 Task: Sort the unsolved tickets in your groups, order by Solved date in descending order.
Action: Mouse moved to (7, 330)
Screenshot: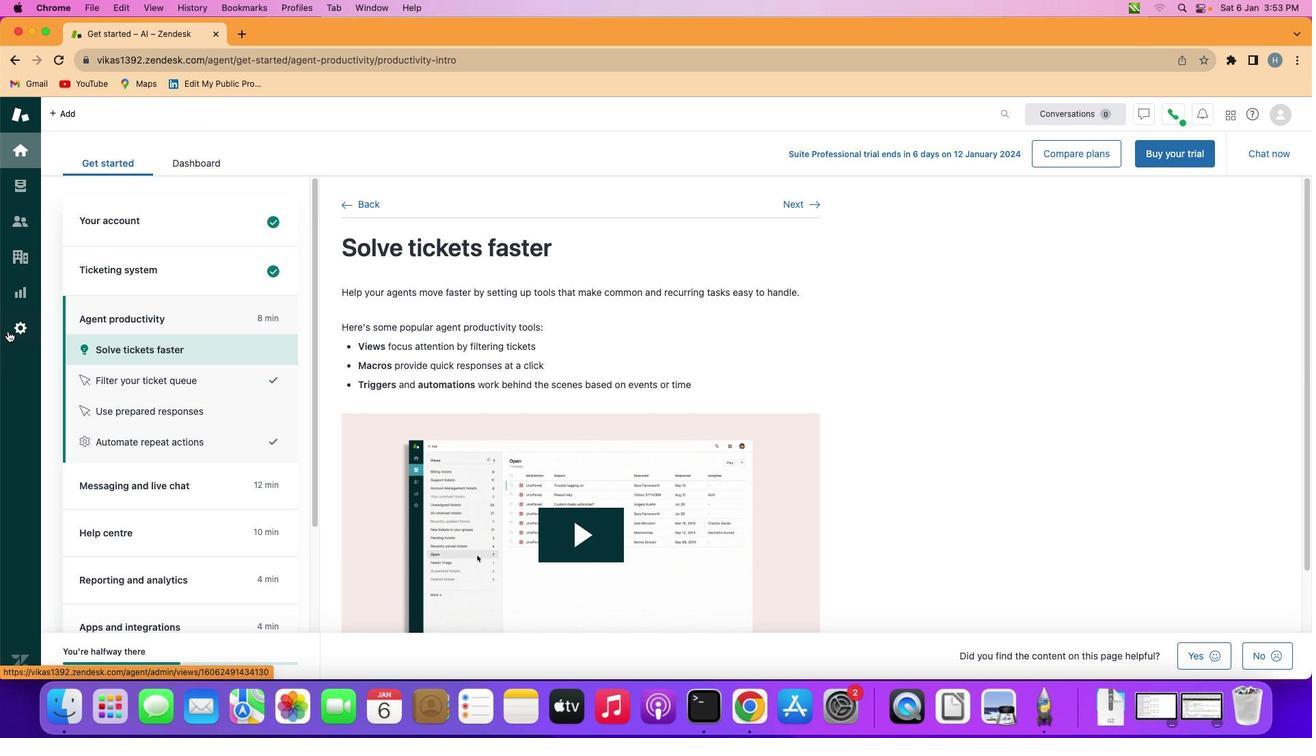 
Action: Mouse pressed left at (7, 330)
Screenshot: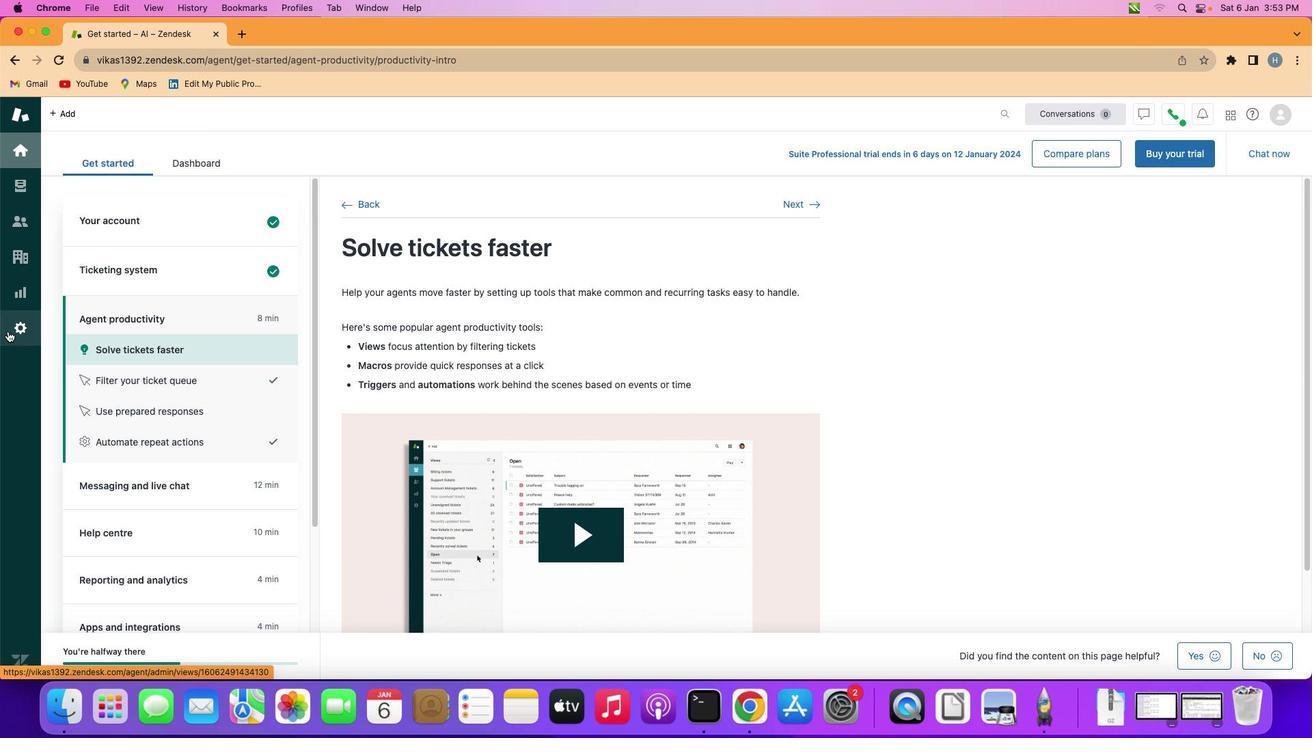 
Action: Mouse moved to (415, 590)
Screenshot: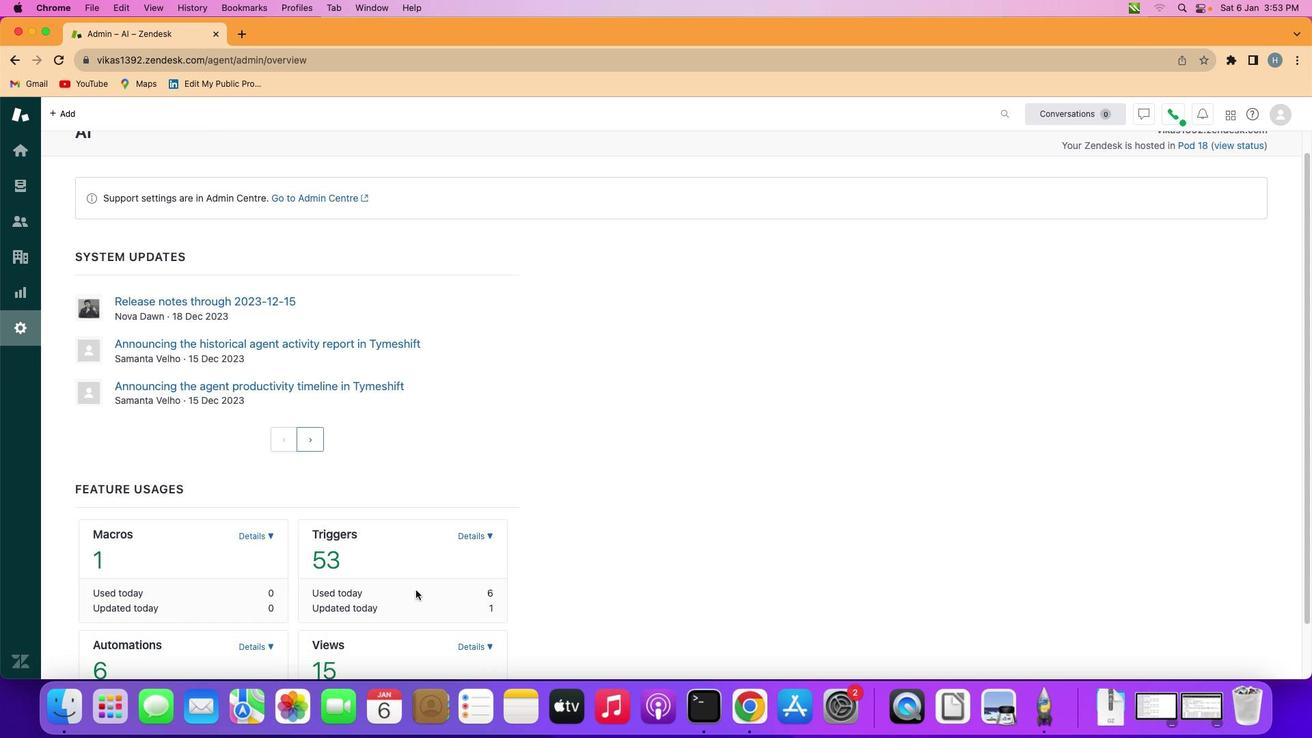 
Action: Mouse scrolled (415, 590) with delta (0, 0)
Screenshot: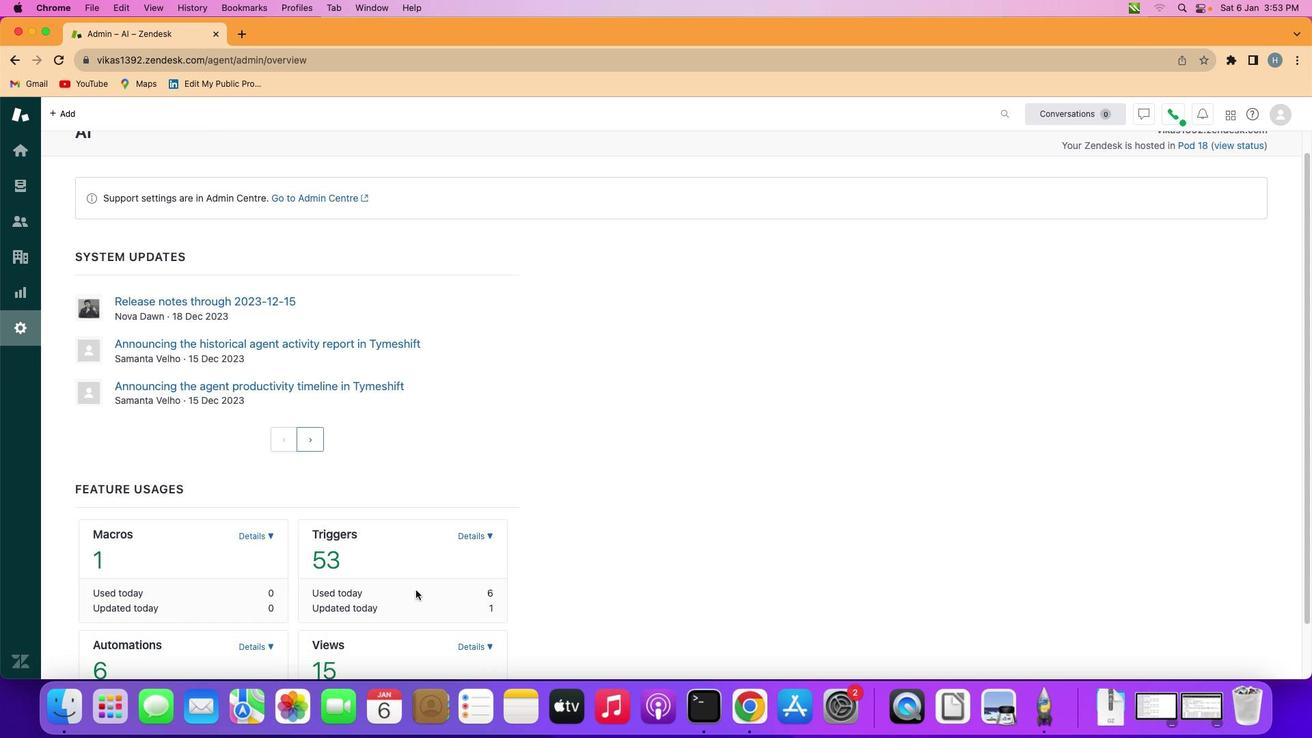 
Action: Mouse scrolled (415, 590) with delta (0, 0)
Screenshot: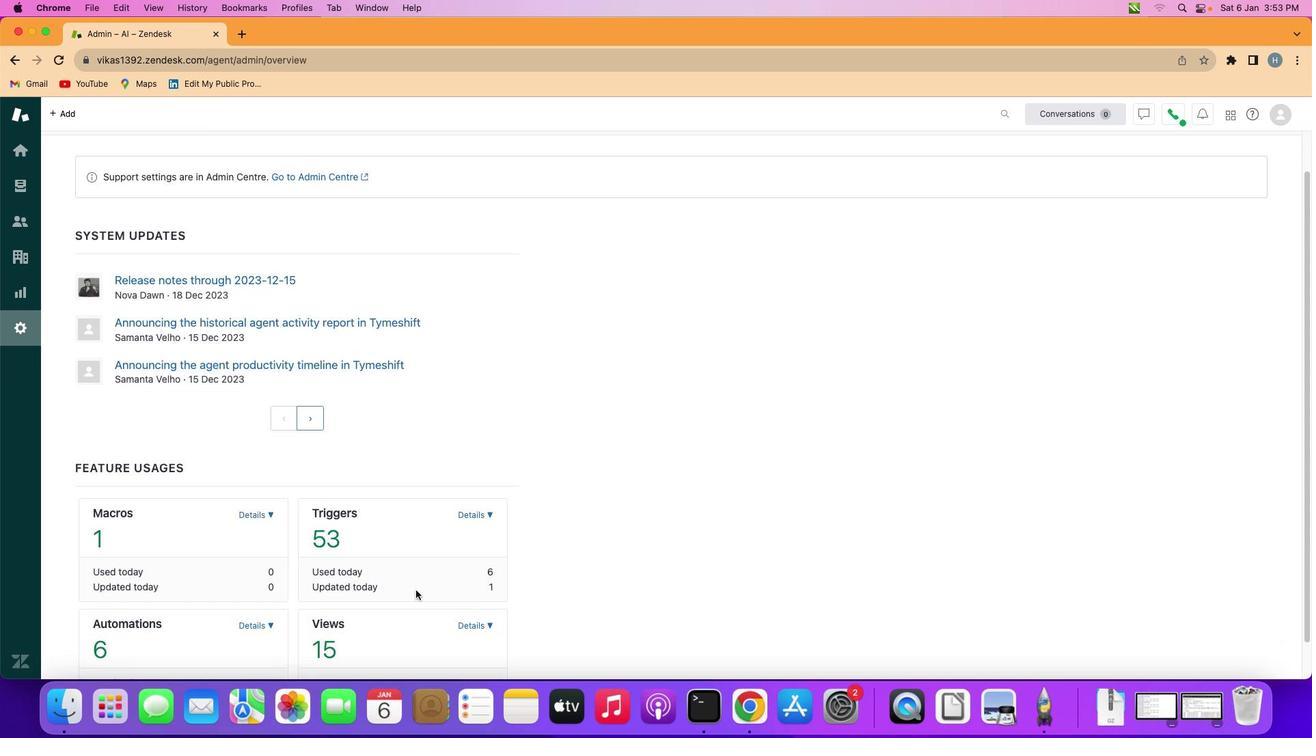
Action: Mouse scrolled (415, 590) with delta (0, -1)
Screenshot: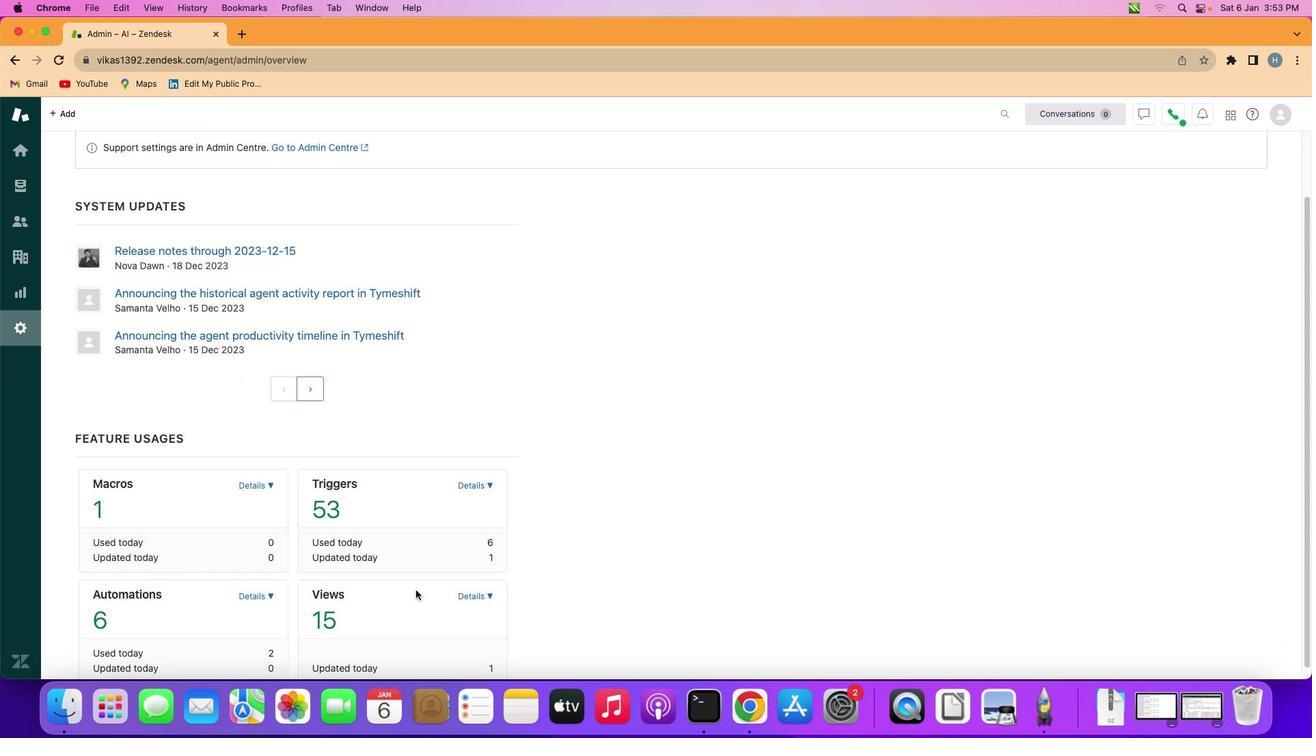 
Action: Mouse scrolled (415, 590) with delta (0, -2)
Screenshot: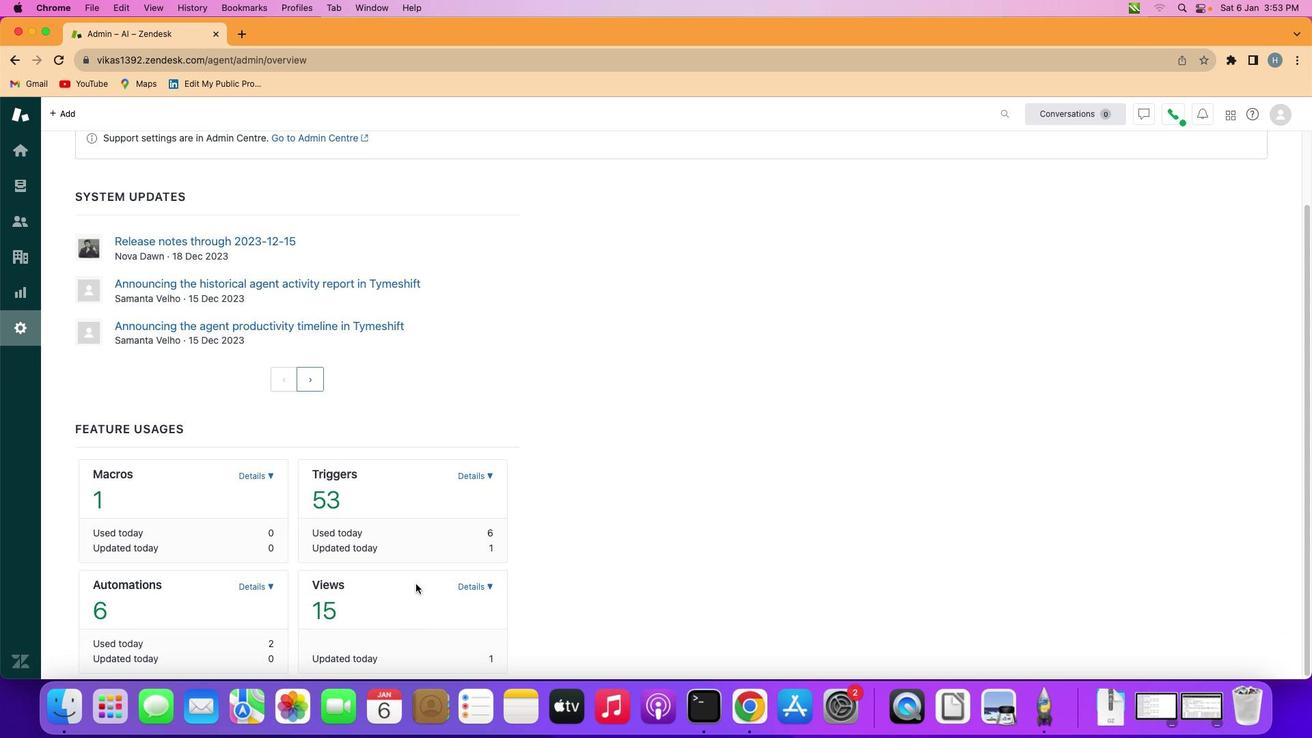 
Action: Mouse scrolled (415, 590) with delta (0, -3)
Screenshot: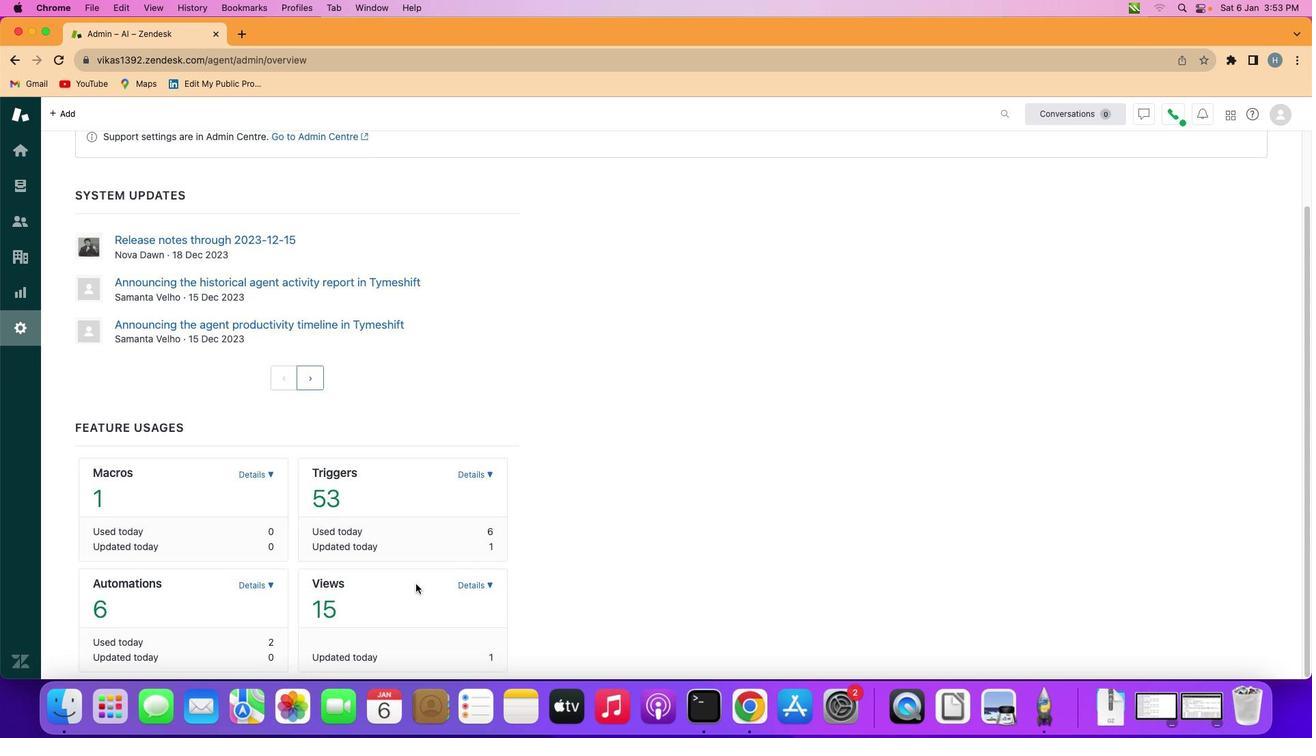 
Action: Mouse scrolled (415, 590) with delta (0, -3)
Screenshot: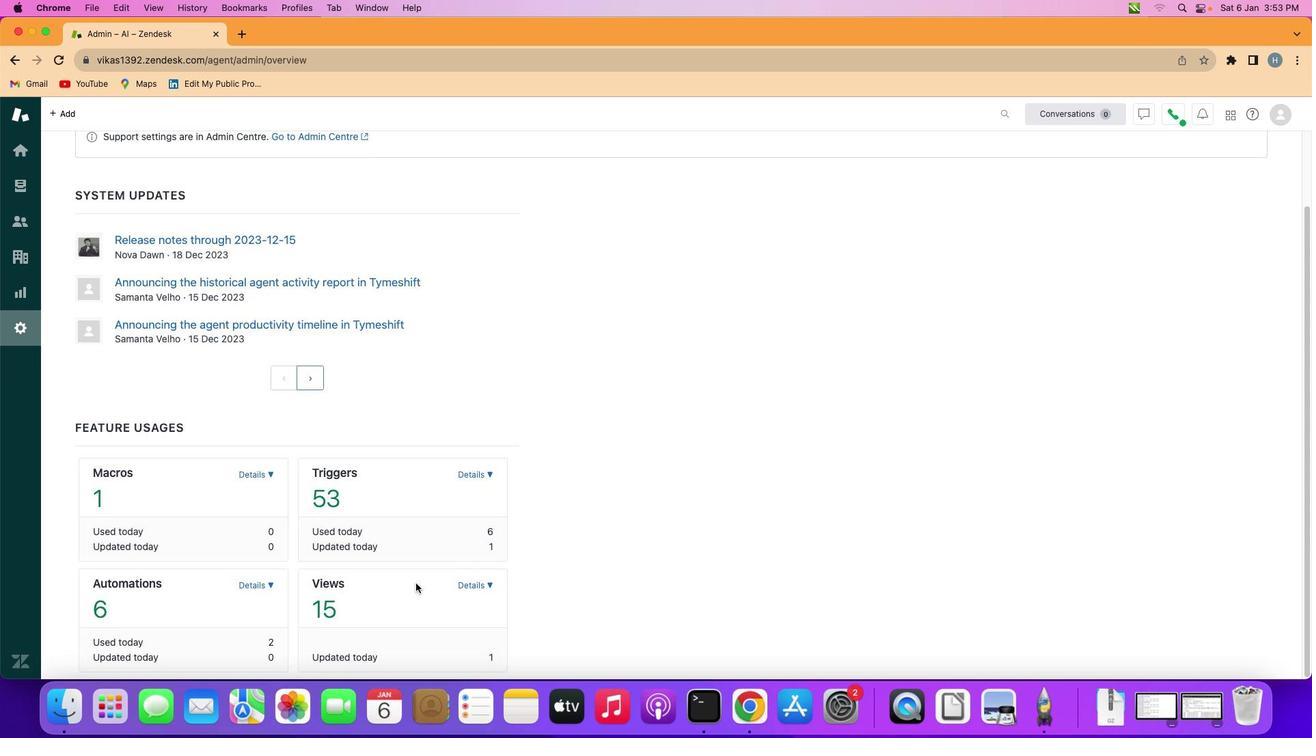 
Action: Mouse moved to (467, 583)
Screenshot: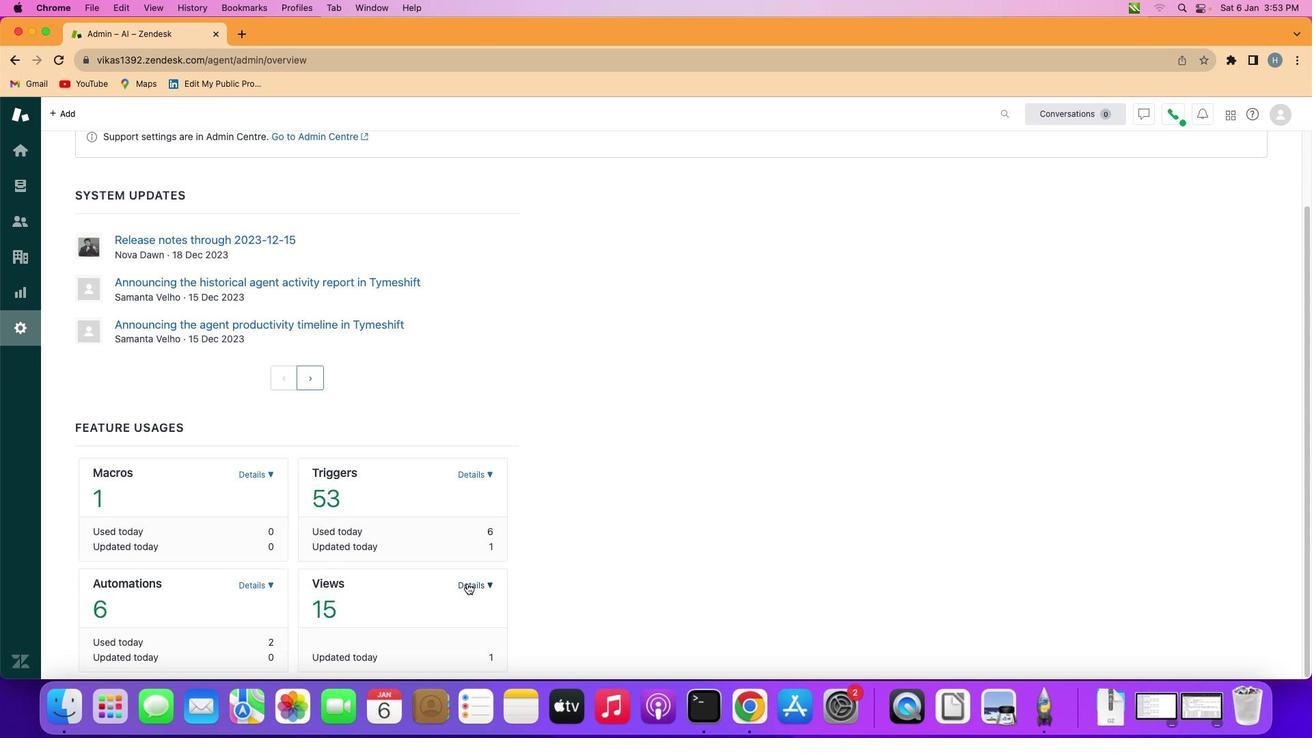 
Action: Mouse pressed left at (467, 583)
Screenshot: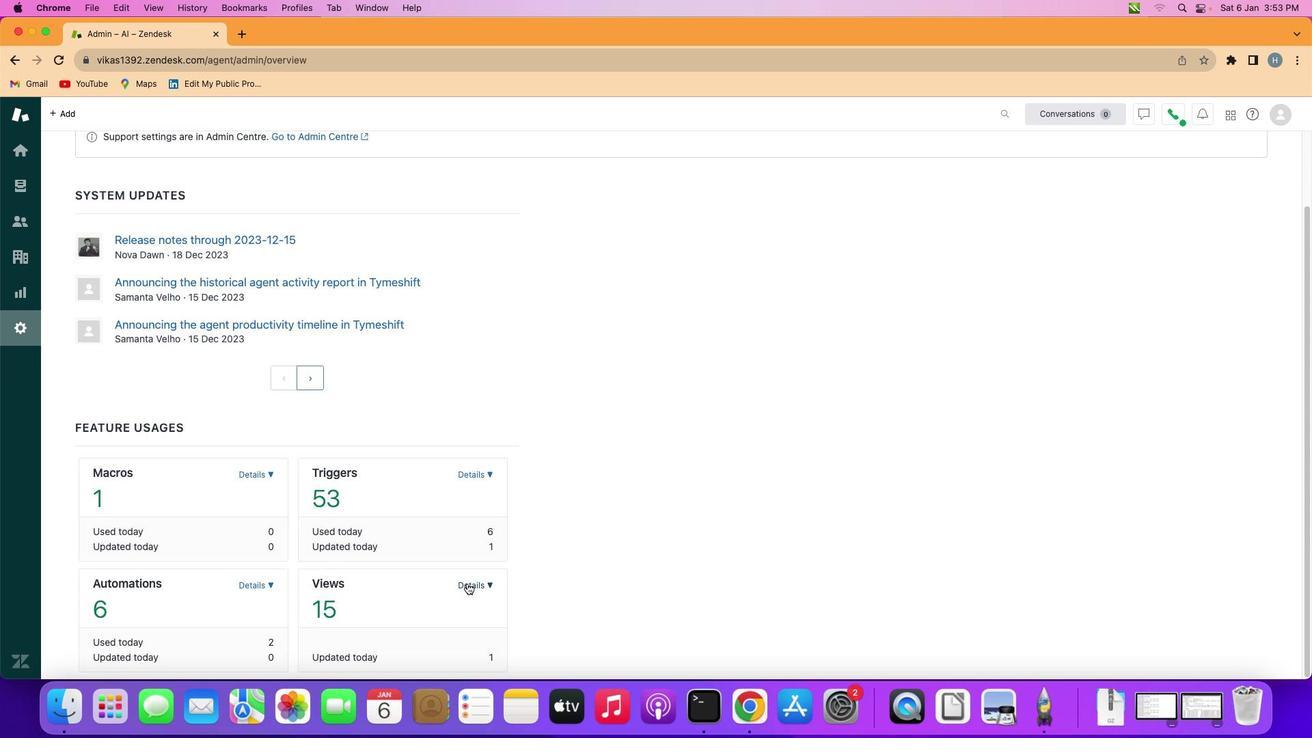 
Action: Mouse moved to (400, 640)
Screenshot: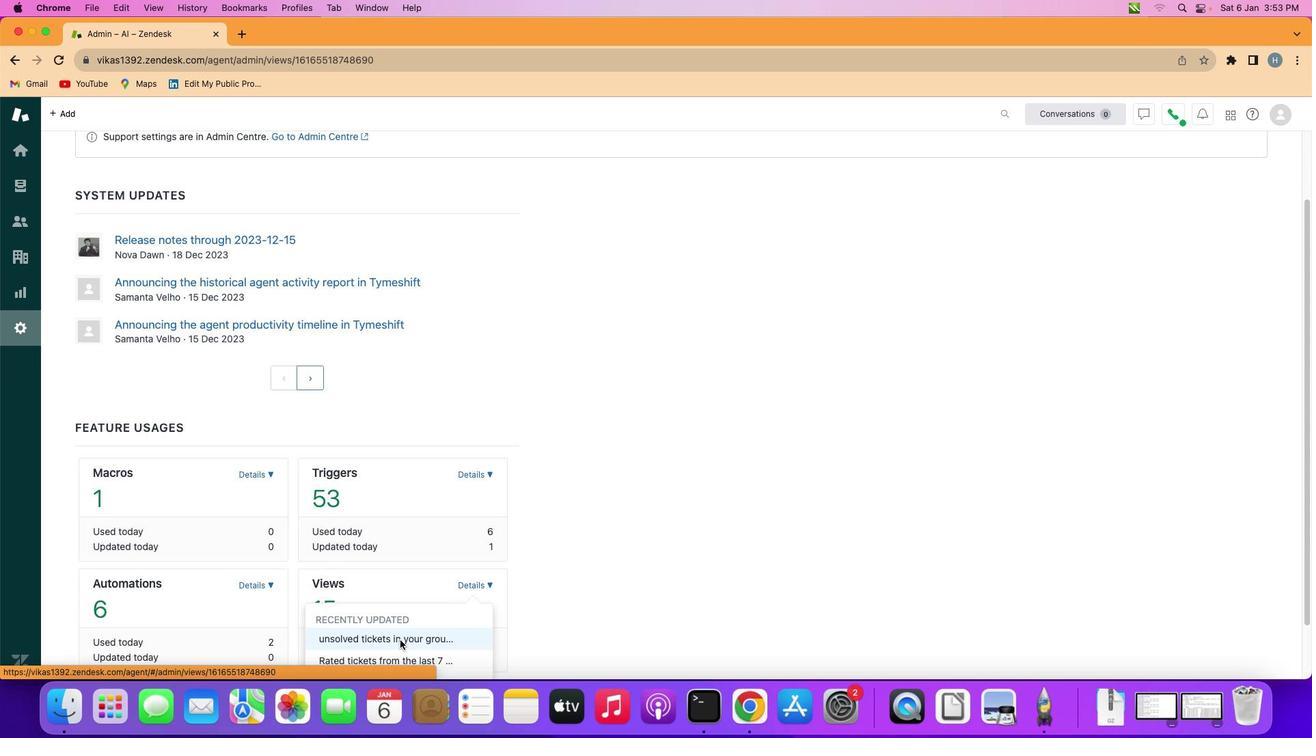 
Action: Mouse pressed left at (400, 640)
Screenshot: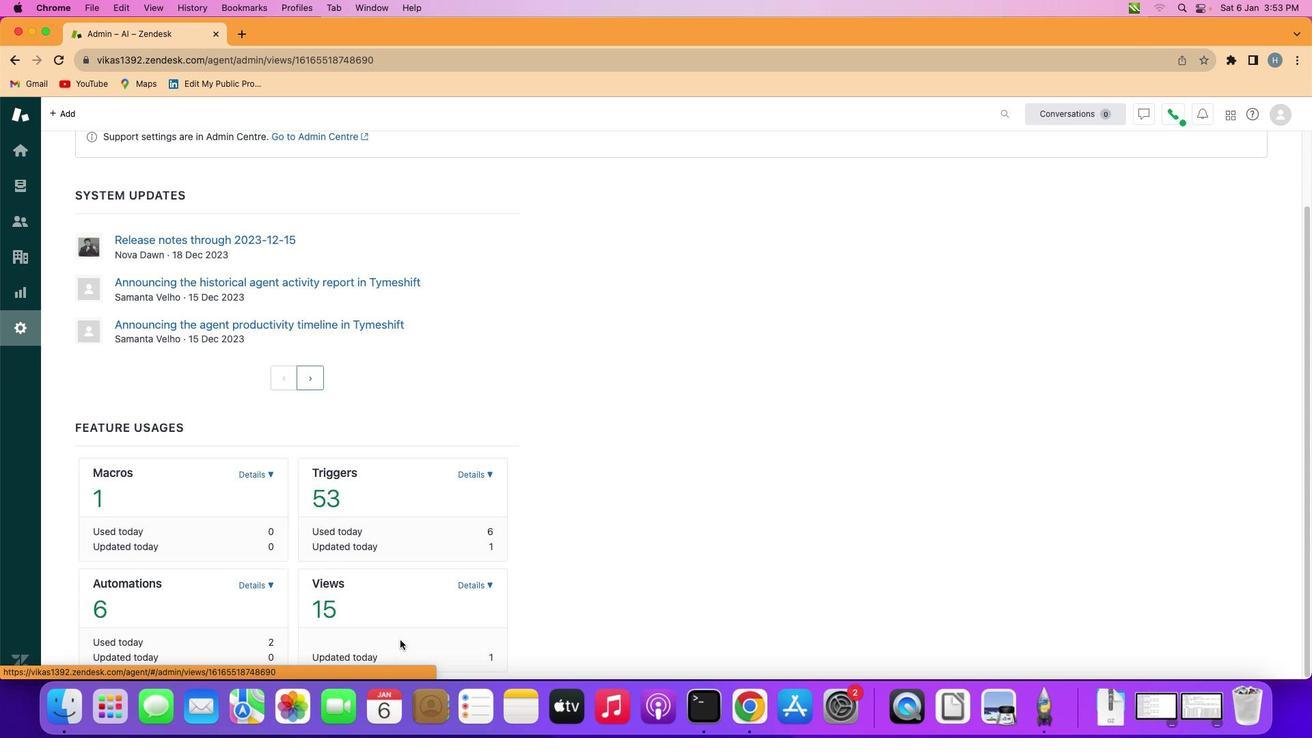 
Action: Mouse moved to (454, 574)
Screenshot: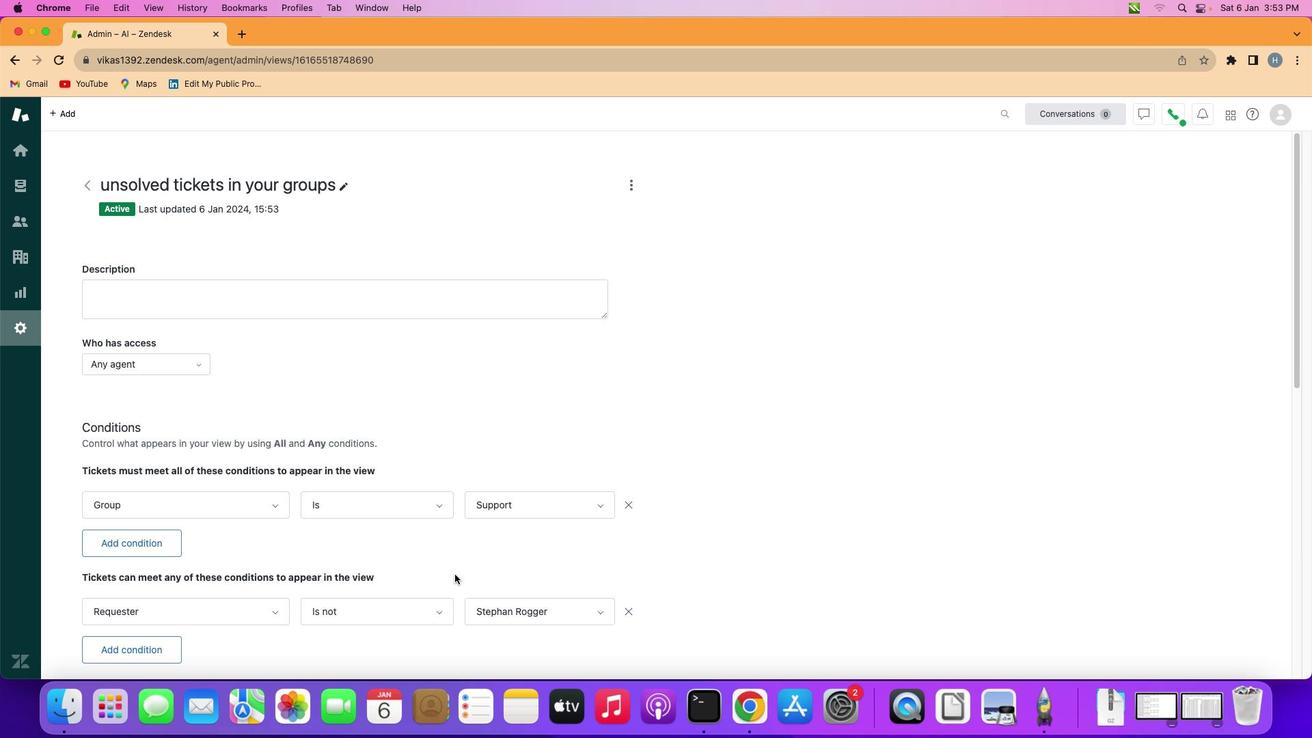 
Action: Mouse scrolled (454, 574) with delta (0, 0)
Screenshot: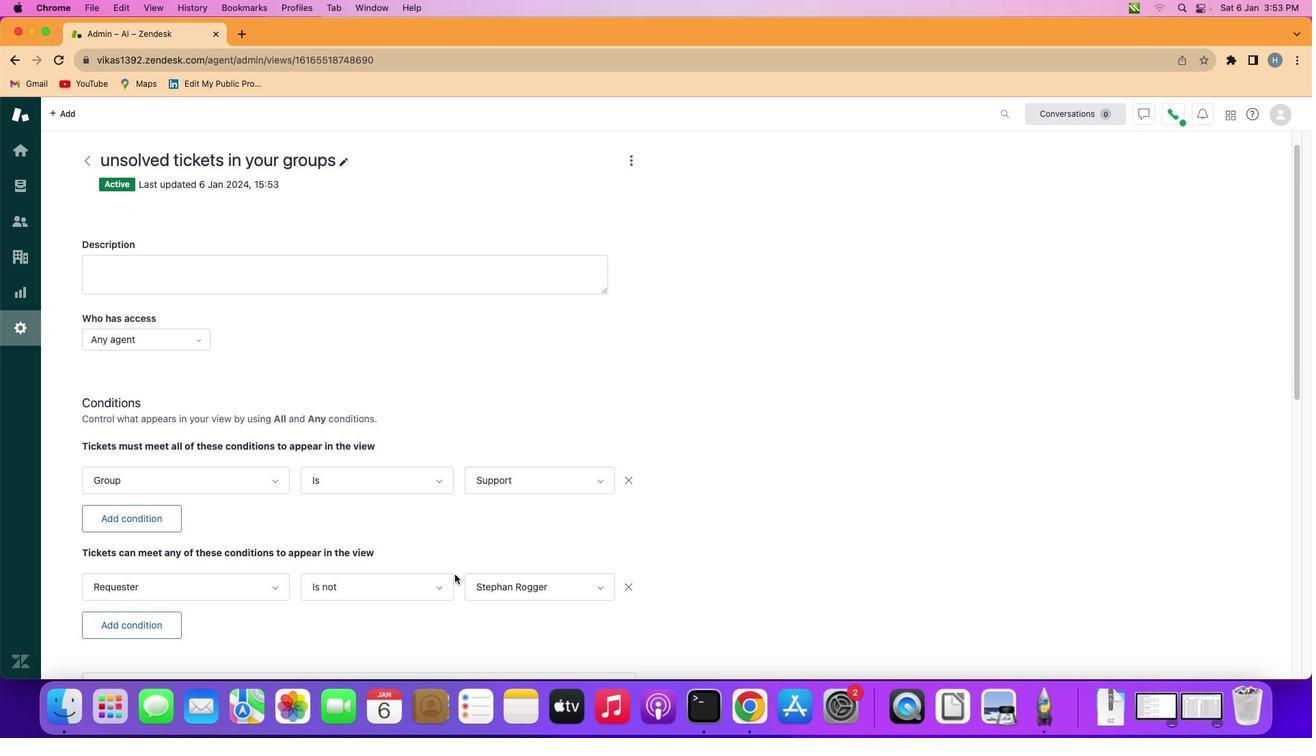 
Action: Mouse scrolled (454, 574) with delta (0, 0)
Screenshot: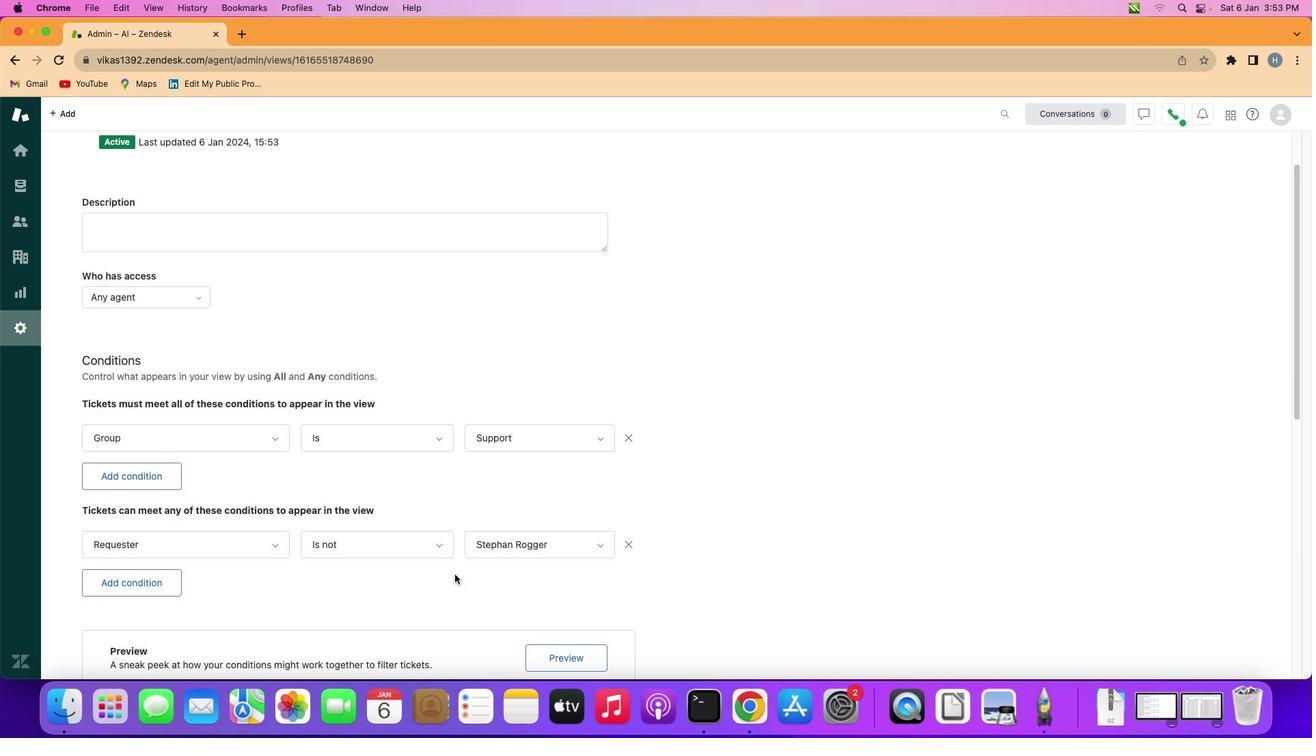 
Action: Mouse scrolled (454, 574) with delta (0, -1)
Screenshot: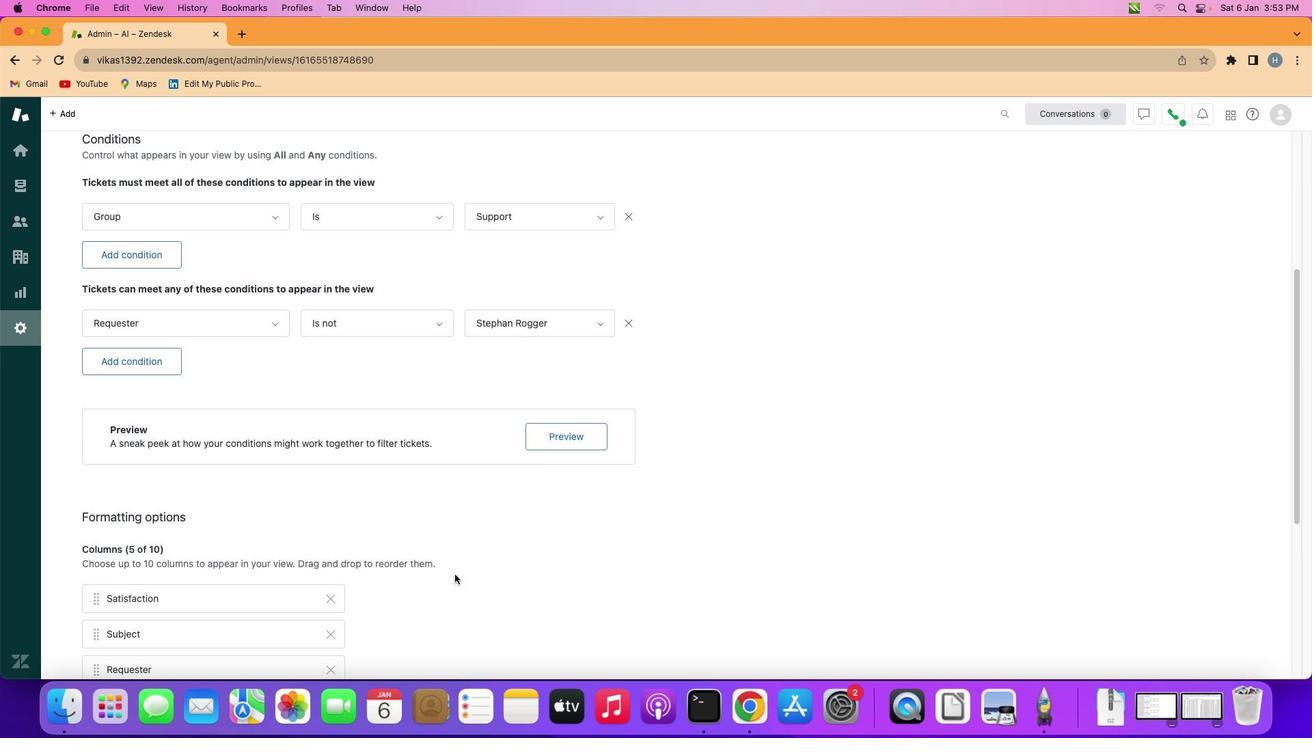 
Action: Mouse scrolled (454, 574) with delta (0, -2)
Screenshot: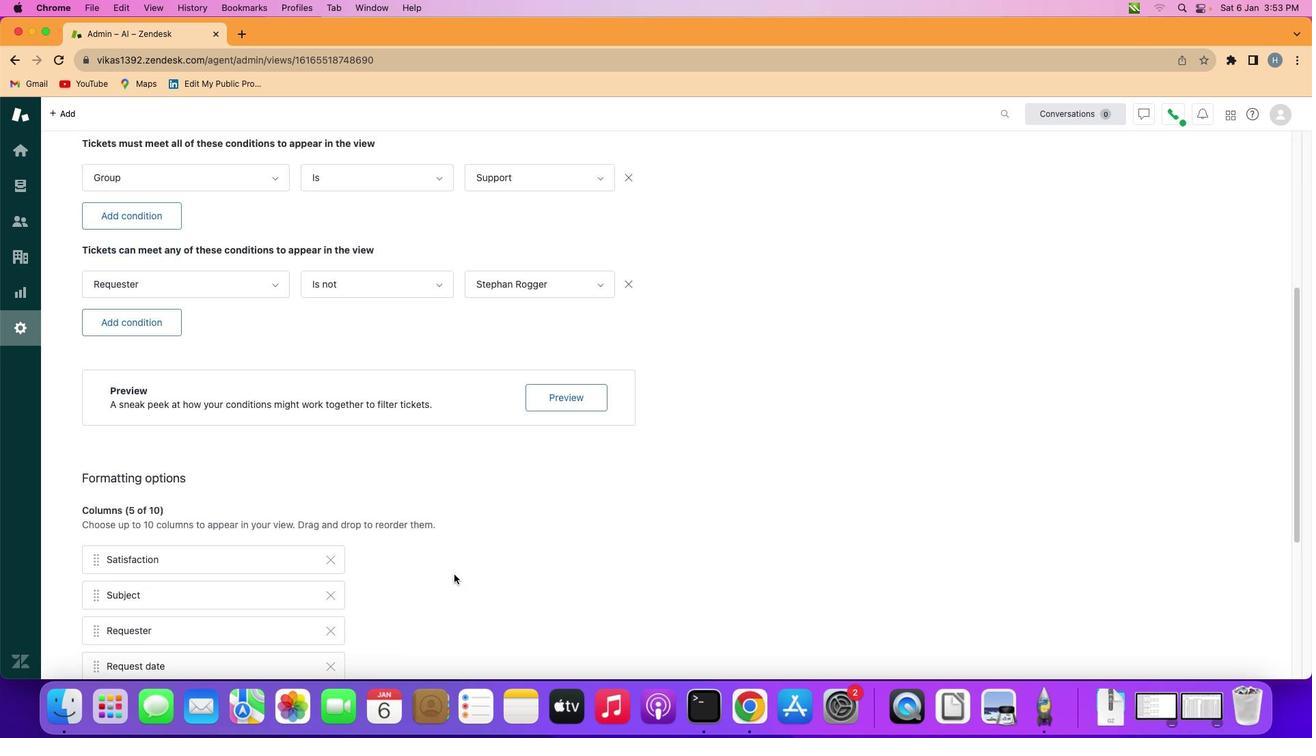
Action: Mouse scrolled (454, 574) with delta (0, -3)
Screenshot: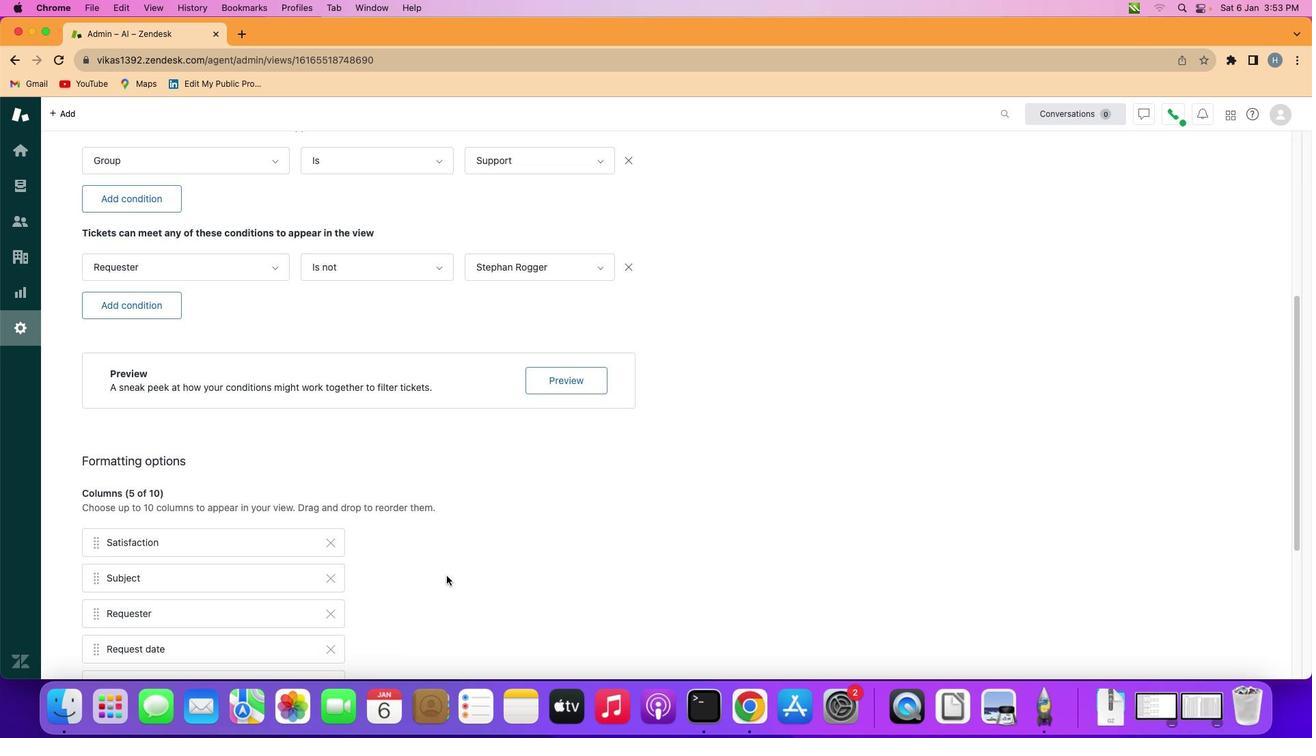 
Action: Mouse moved to (443, 576)
Screenshot: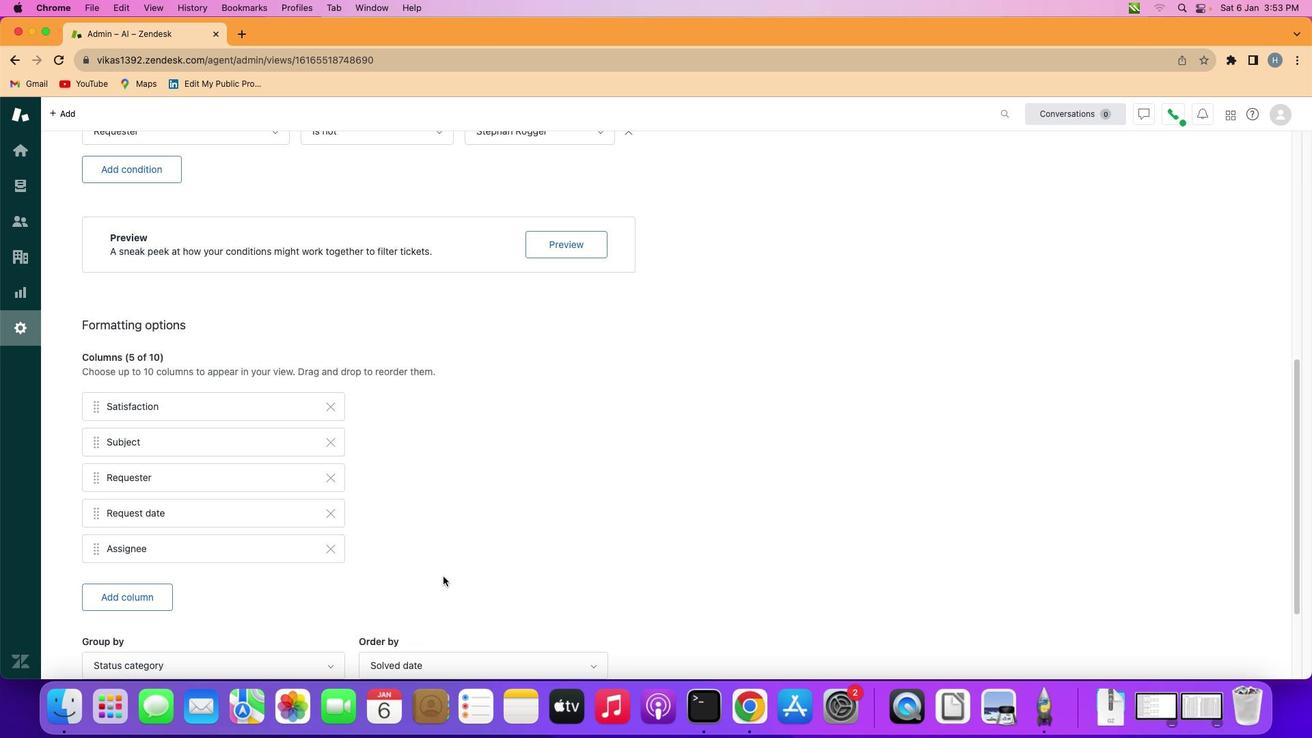
Action: Mouse scrolled (443, 576) with delta (0, 0)
Screenshot: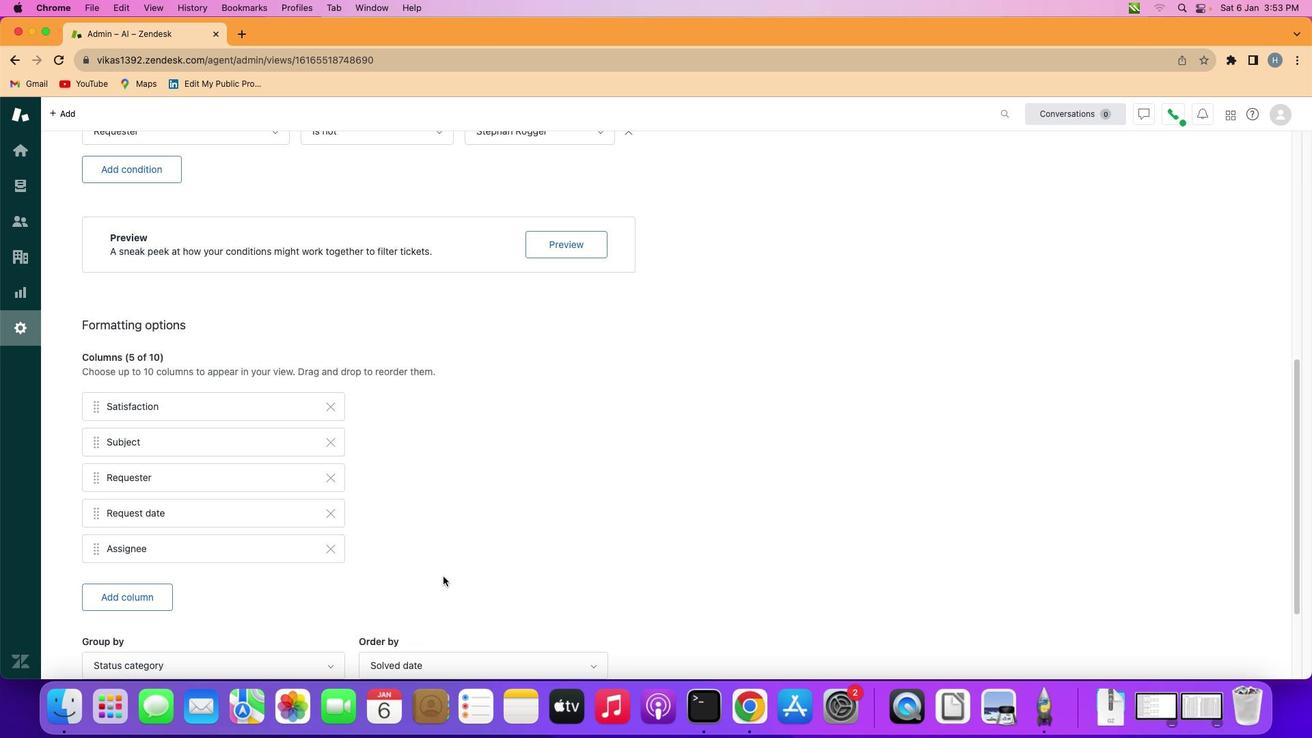 
Action: Mouse moved to (443, 576)
Screenshot: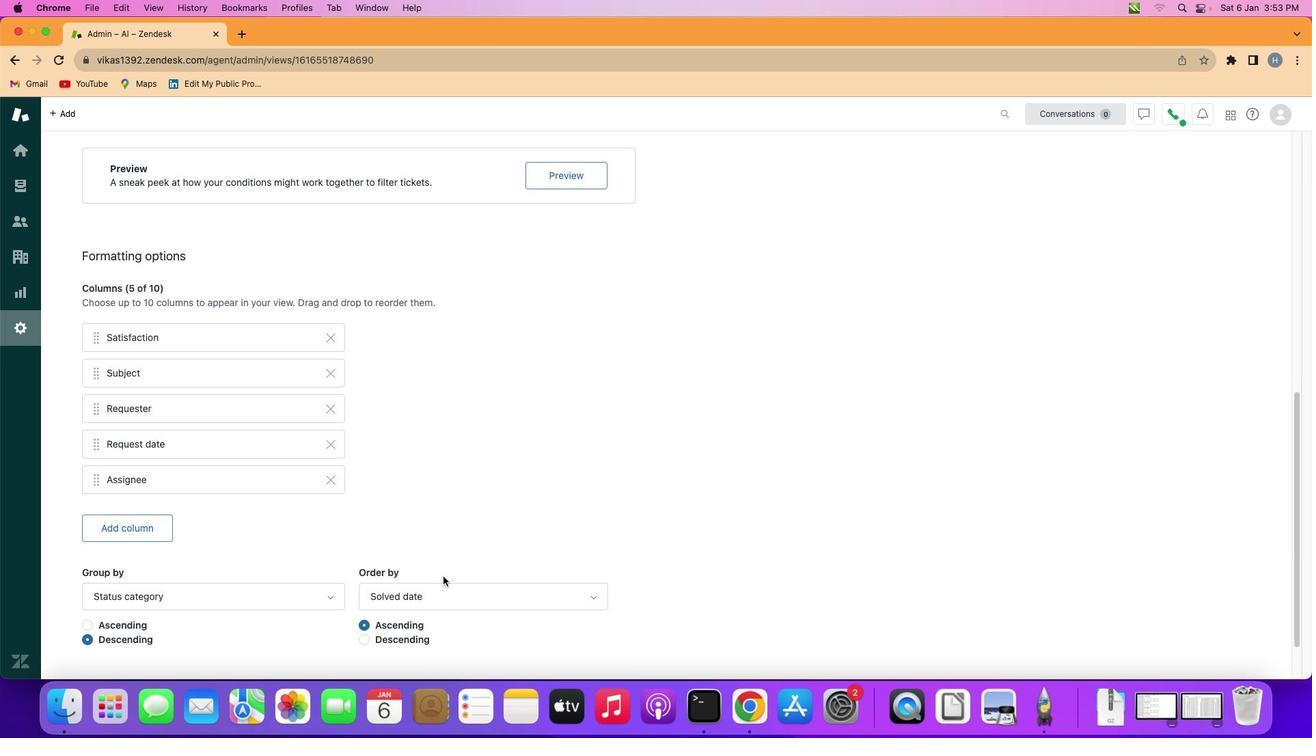 
Action: Mouse scrolled (443, 576) with delta (0, 0)
Screenshot: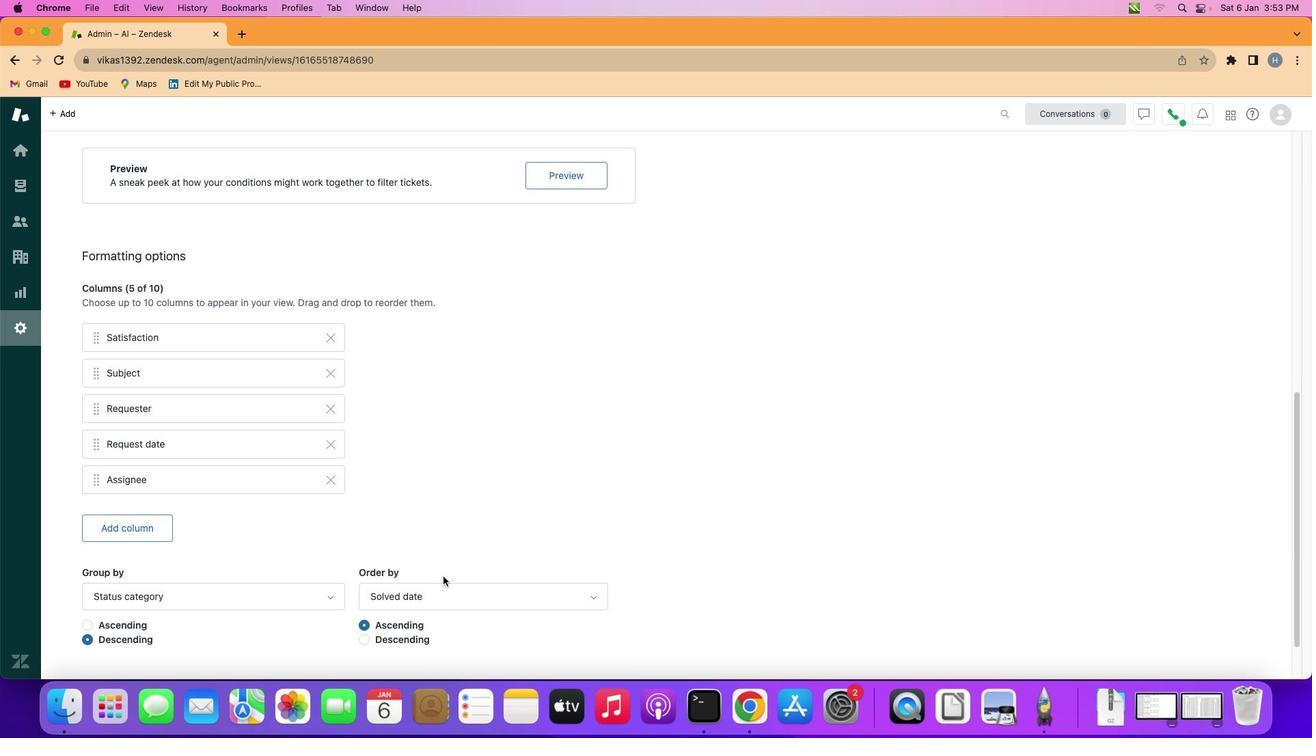 
Action: Mouse scrolled (443, 576) with delta (0, -1)
Screenshot: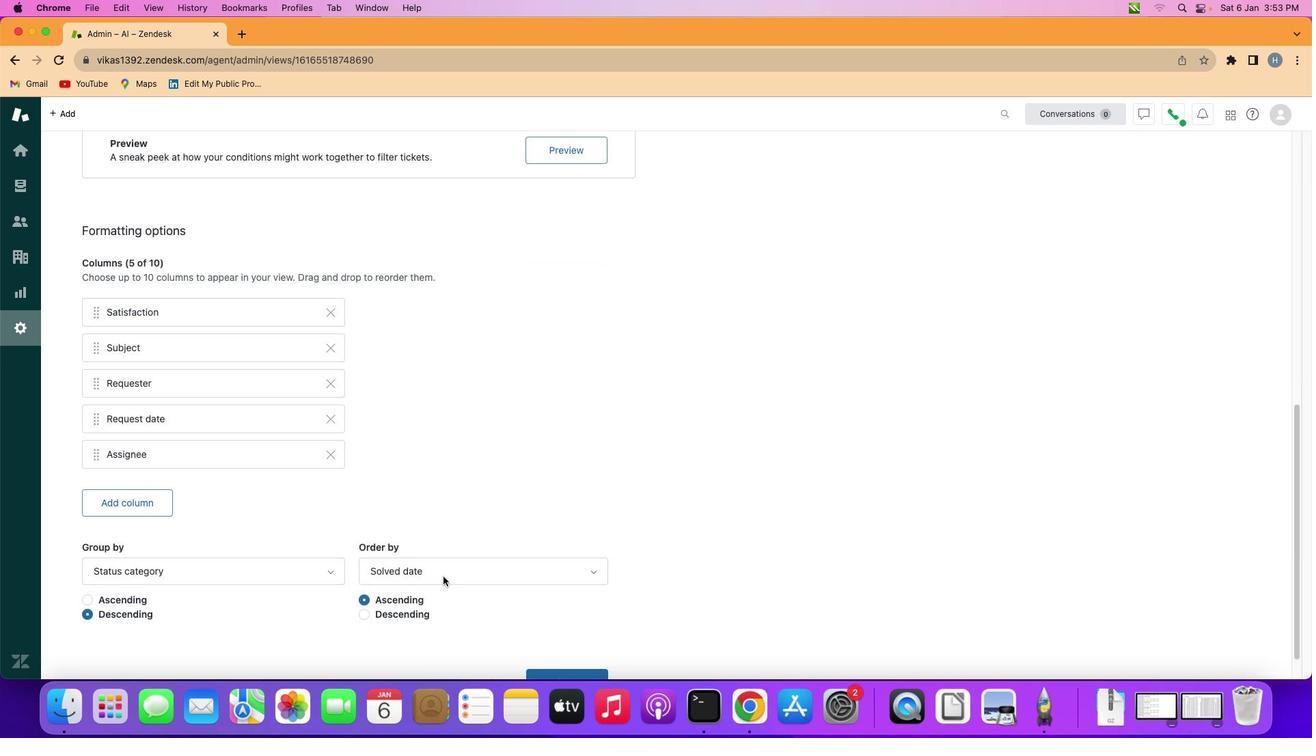 
Action: Mouse scrolled (443, 576) with delta (0, -2)
Screenshot: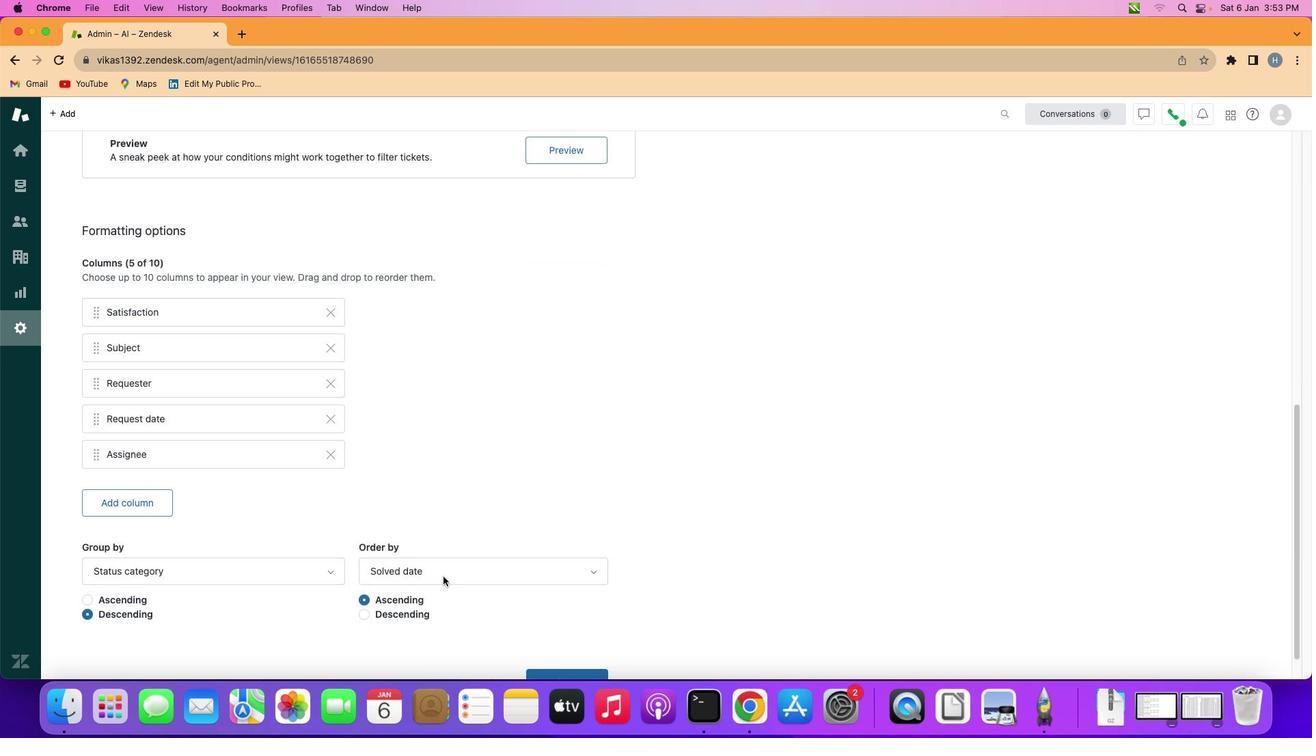 
Action: Mouse scrolled (443, 576) with delta (0, -3)
Screenshot: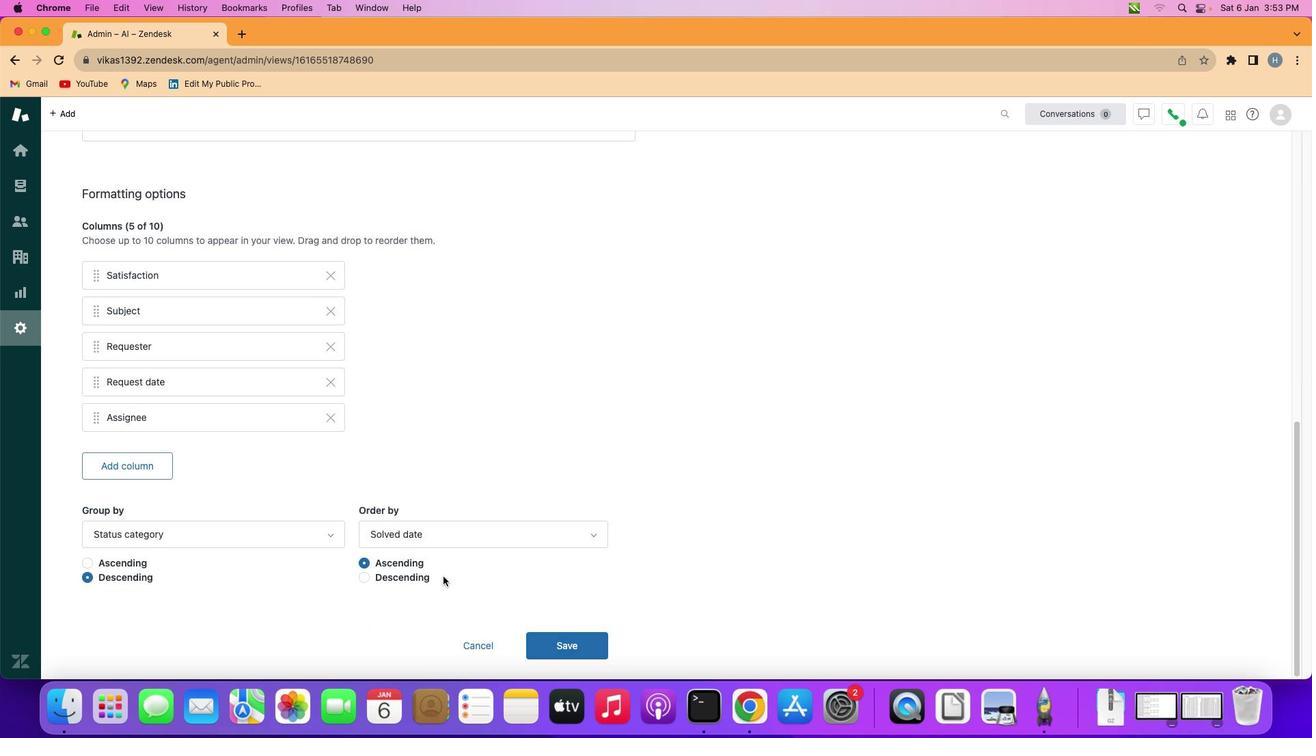 
Action: Mouse scrolled (443, 576) with delta (0, -4)
Screenshot: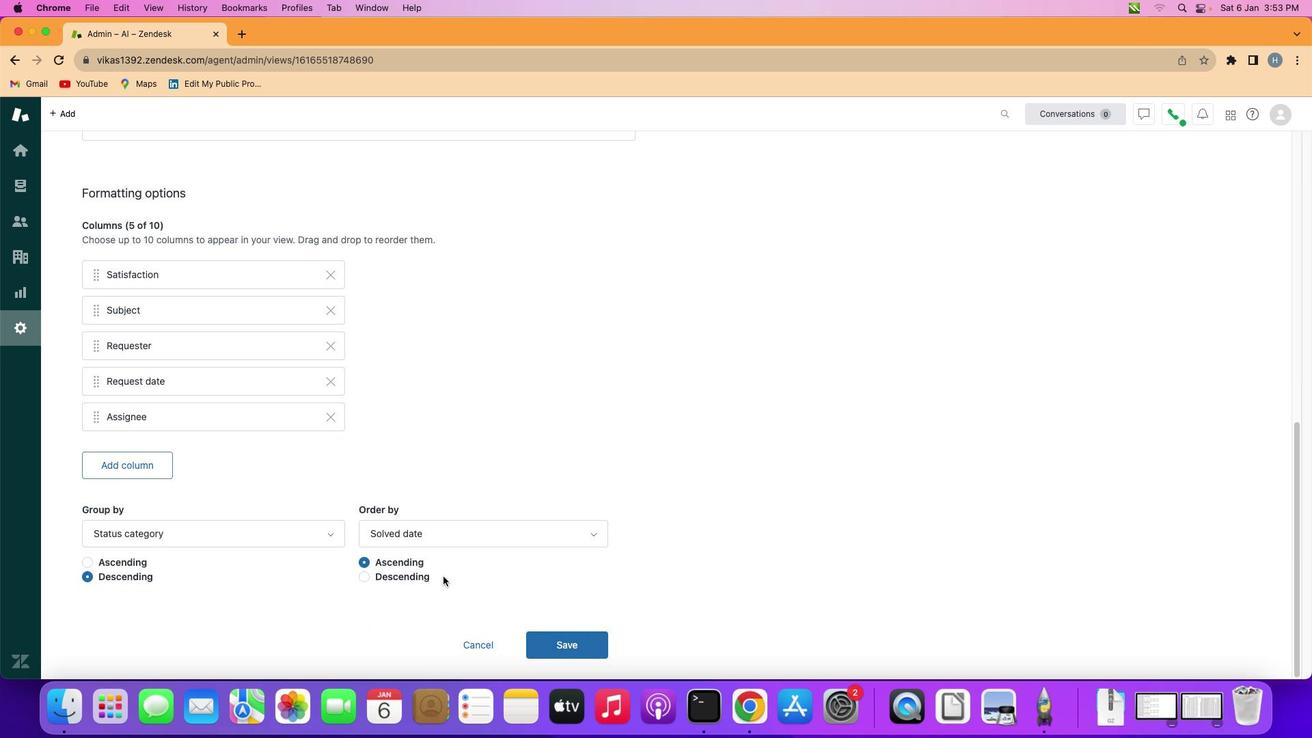 
Action: Mouse scrolled (443, 576) with delta (0, 0)
Screenshot: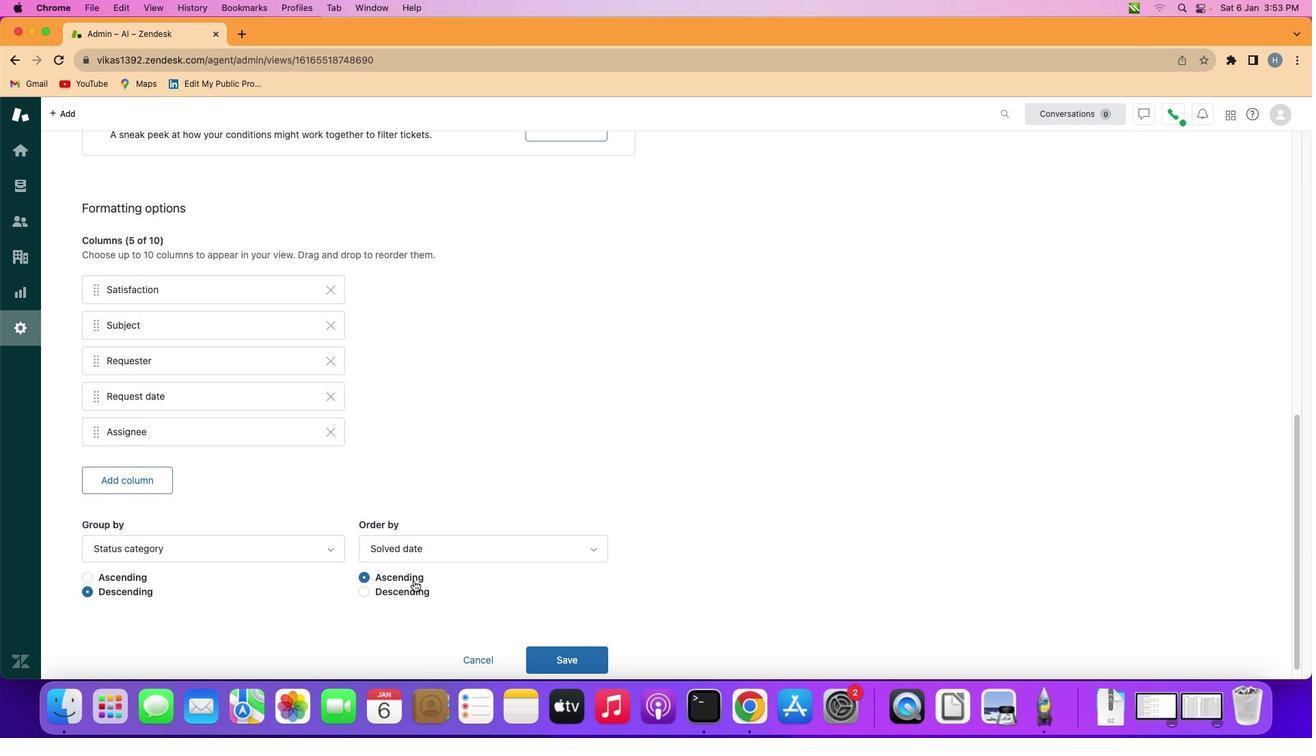 
Action: Mouse scrolled (443, 576) with delta (0, 2)
Screenshot: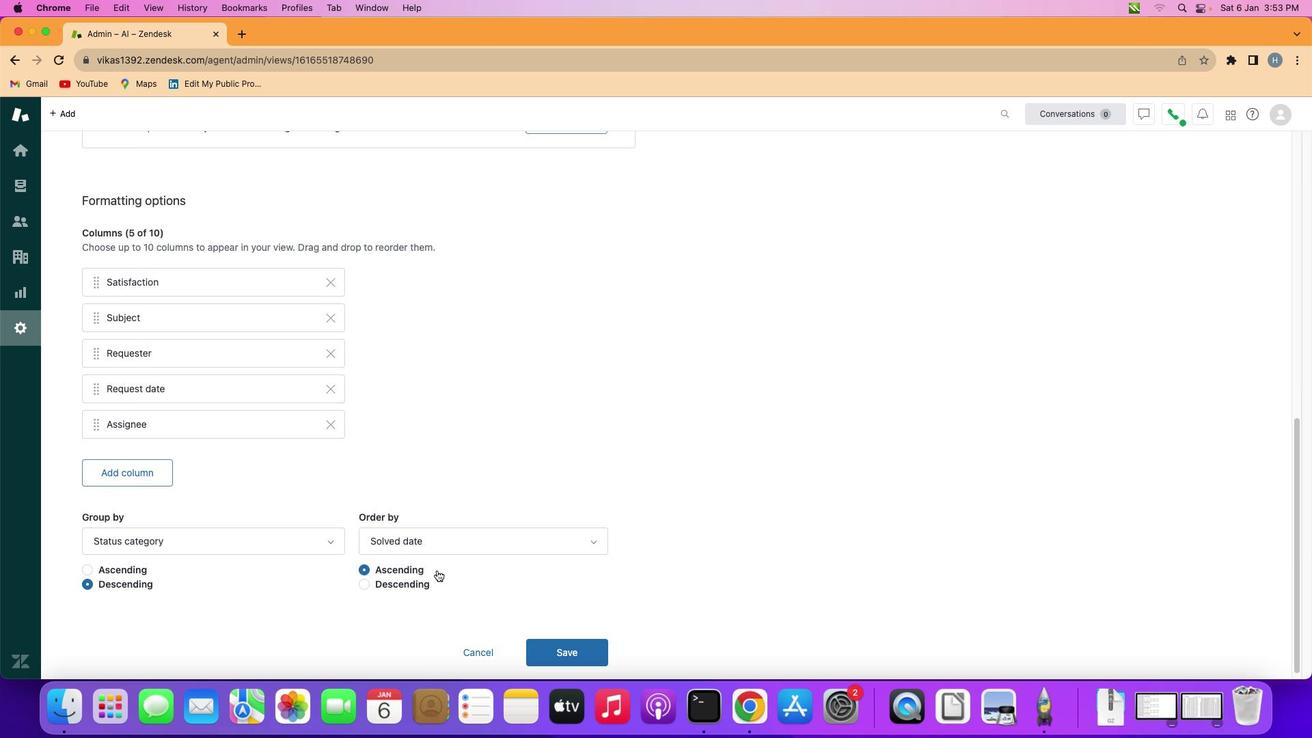 
Action: Mouse scrolled (443, 576) with delta (0, -2)
Screenshot: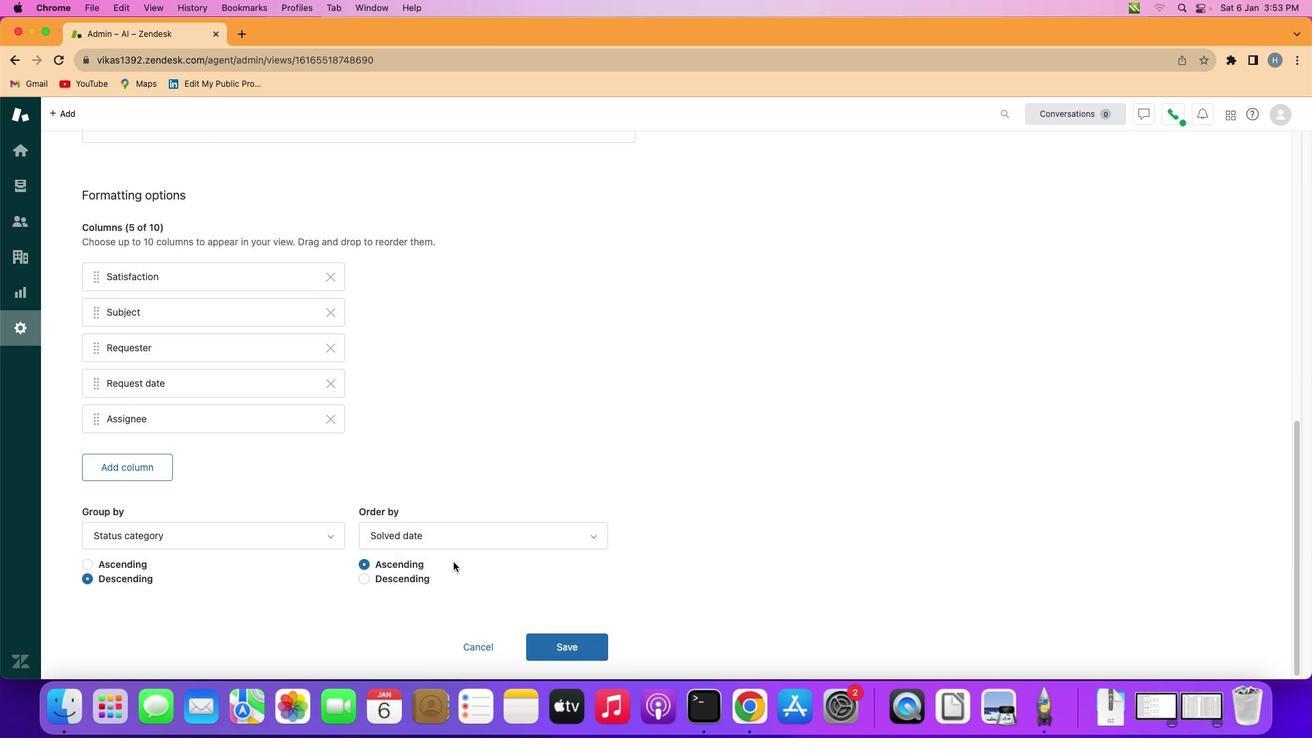 
Action: Mouse moved to (435, 577)
Screenshot: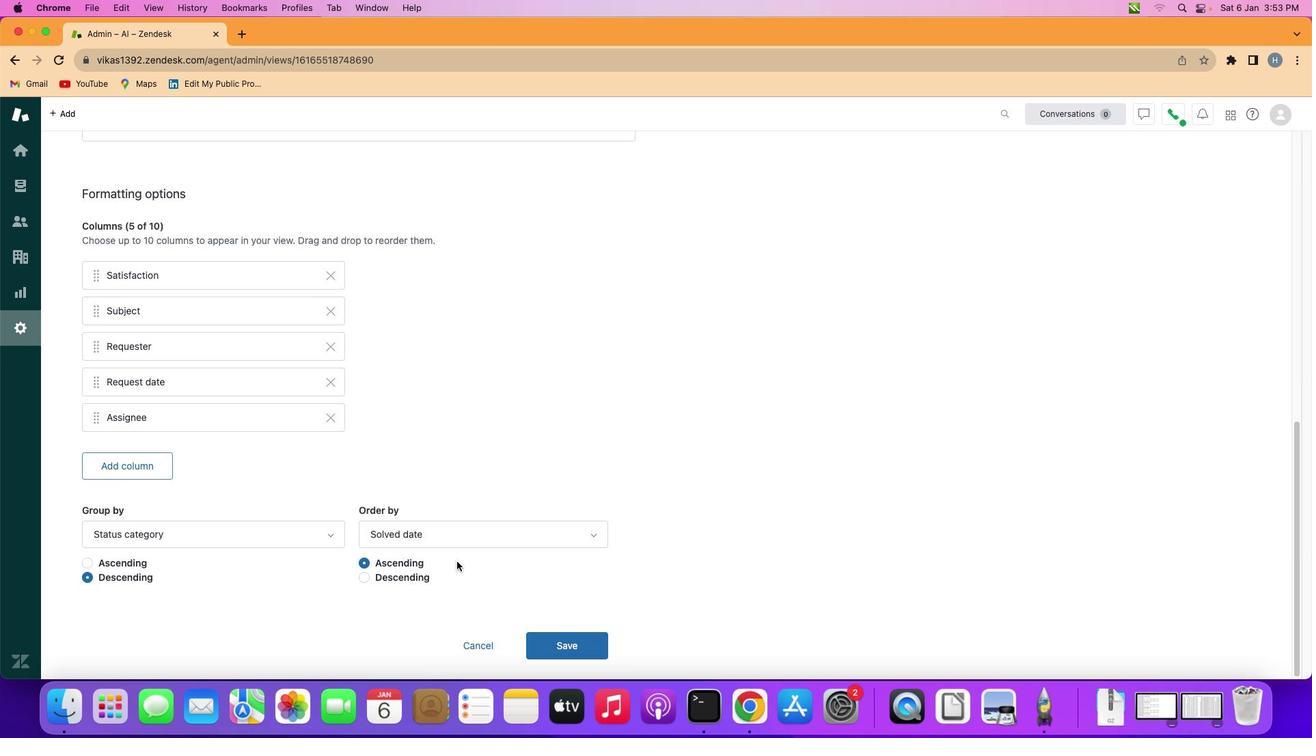 
Action: Mouse scrolled (435, 577) with delta (0, -2)
Screenshot: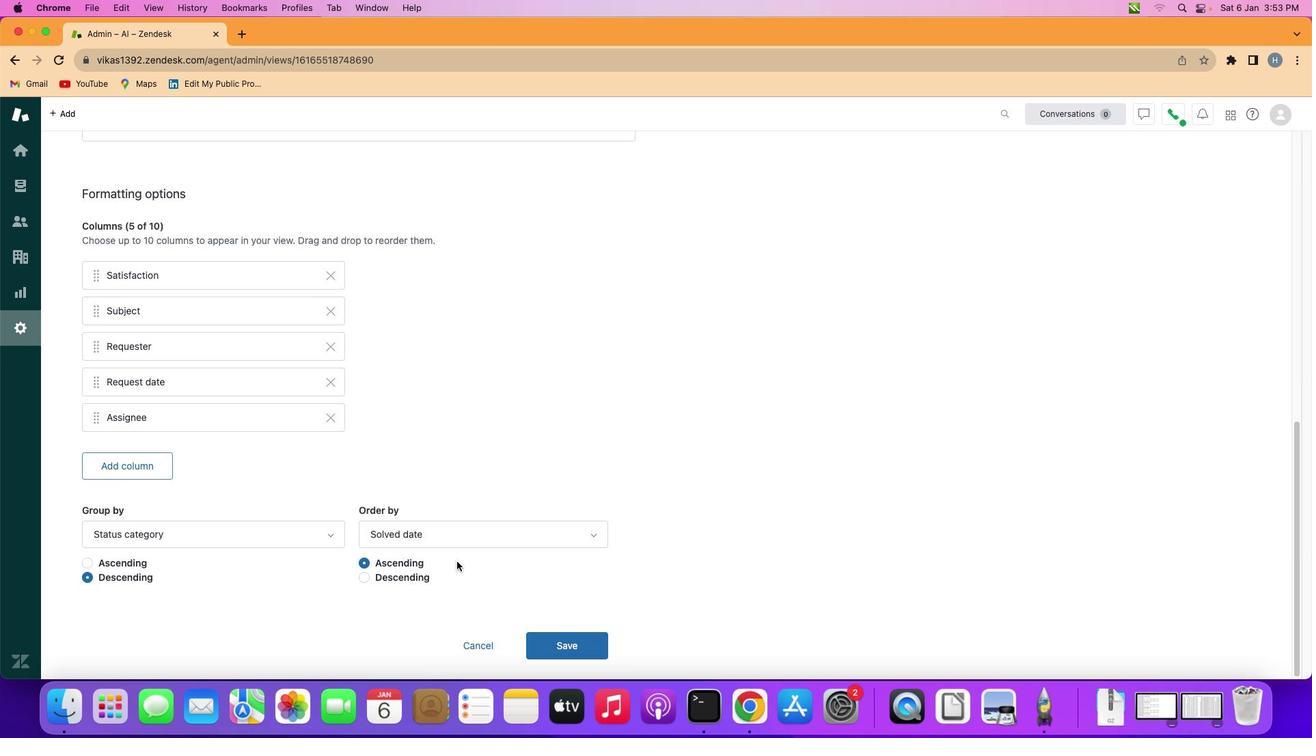 
Action: Mouse moved to (512, 536)
Screenshot: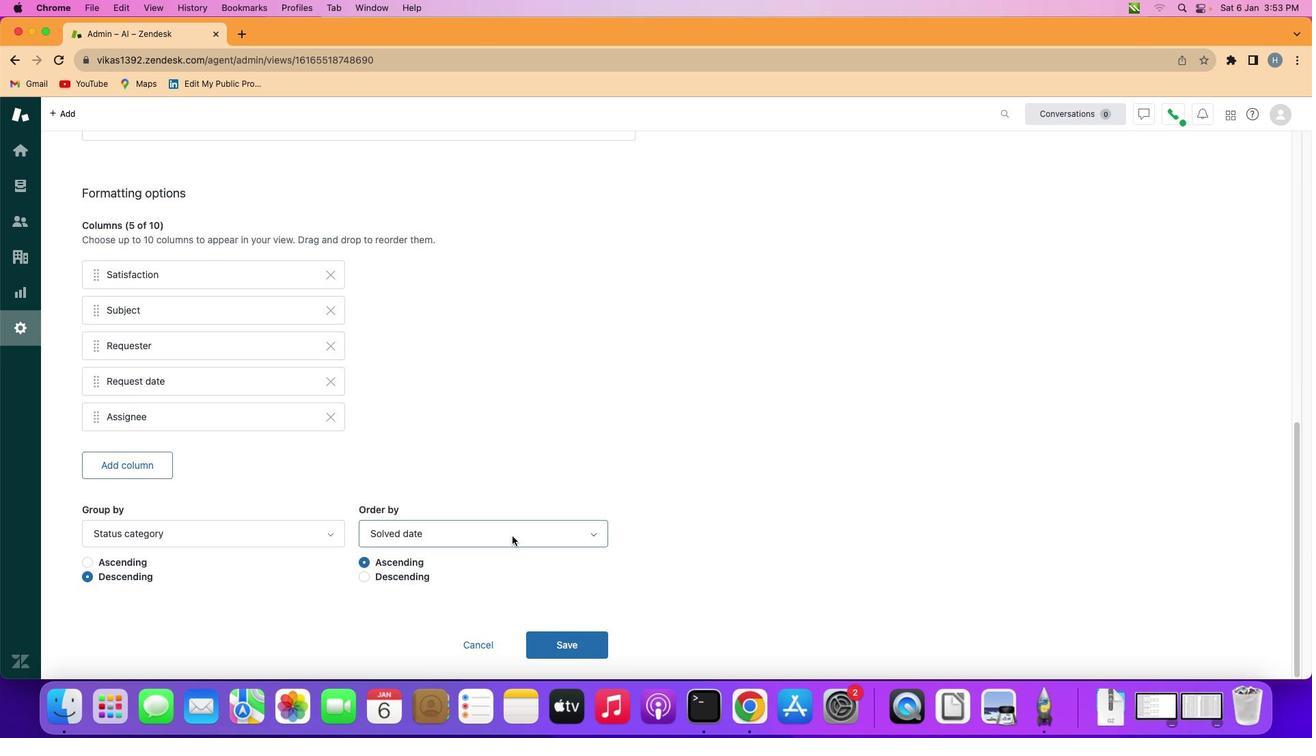 
Action: Mouse pressed left at (512, 536)
Screenshot: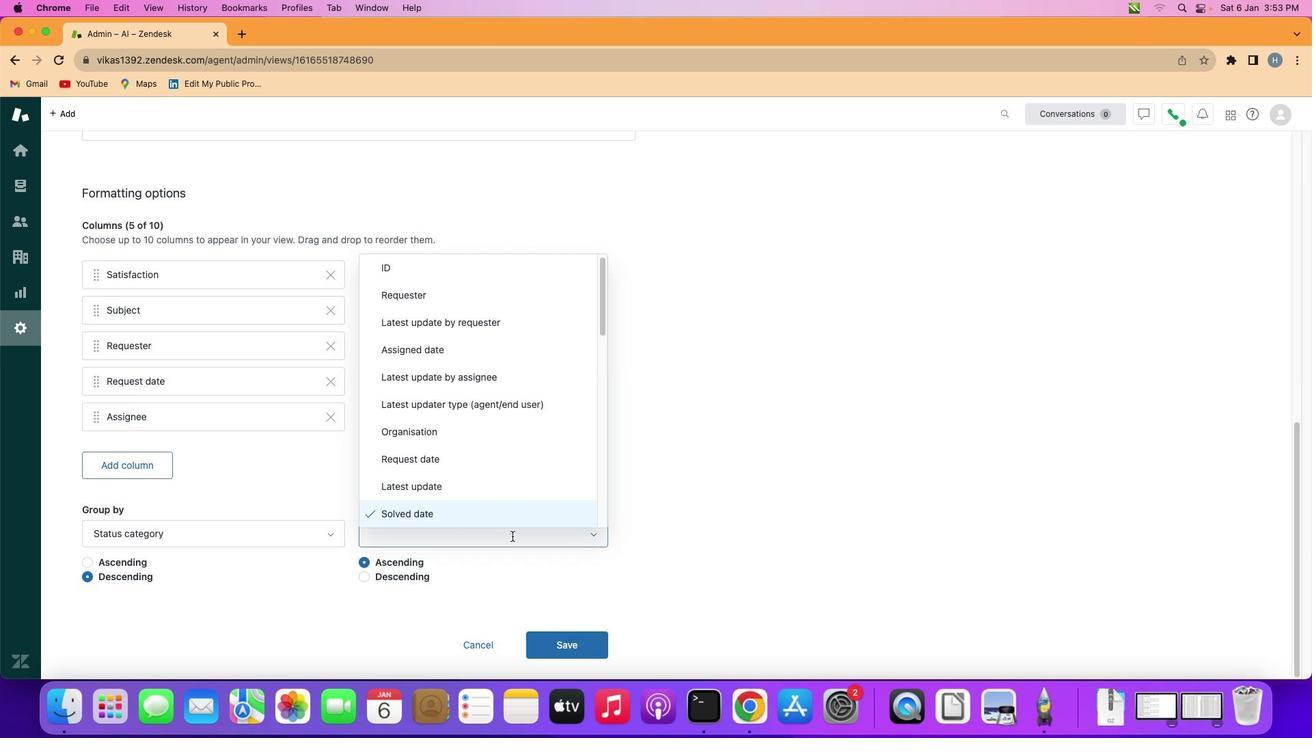 
Action: Mouse moved to (500, 500)
Screenshot: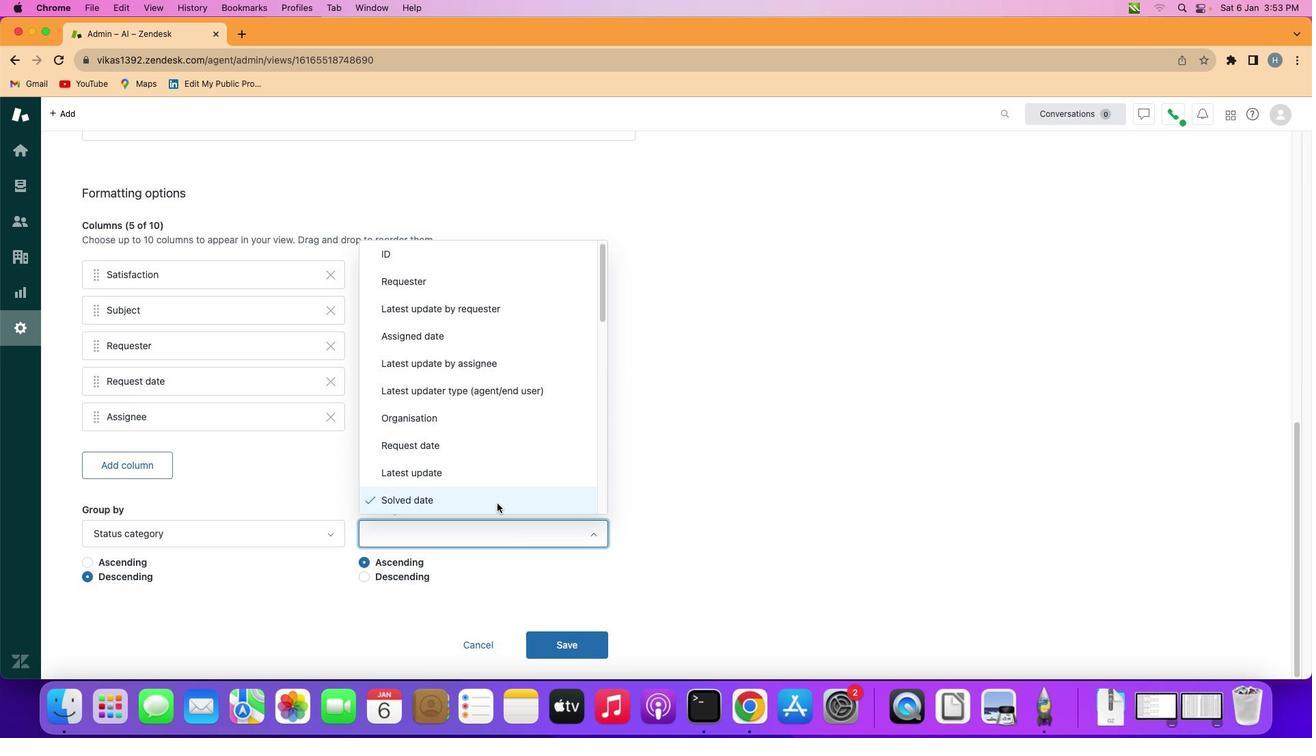 
Action: Mouse pressed left at (500, 500)
Screenshot: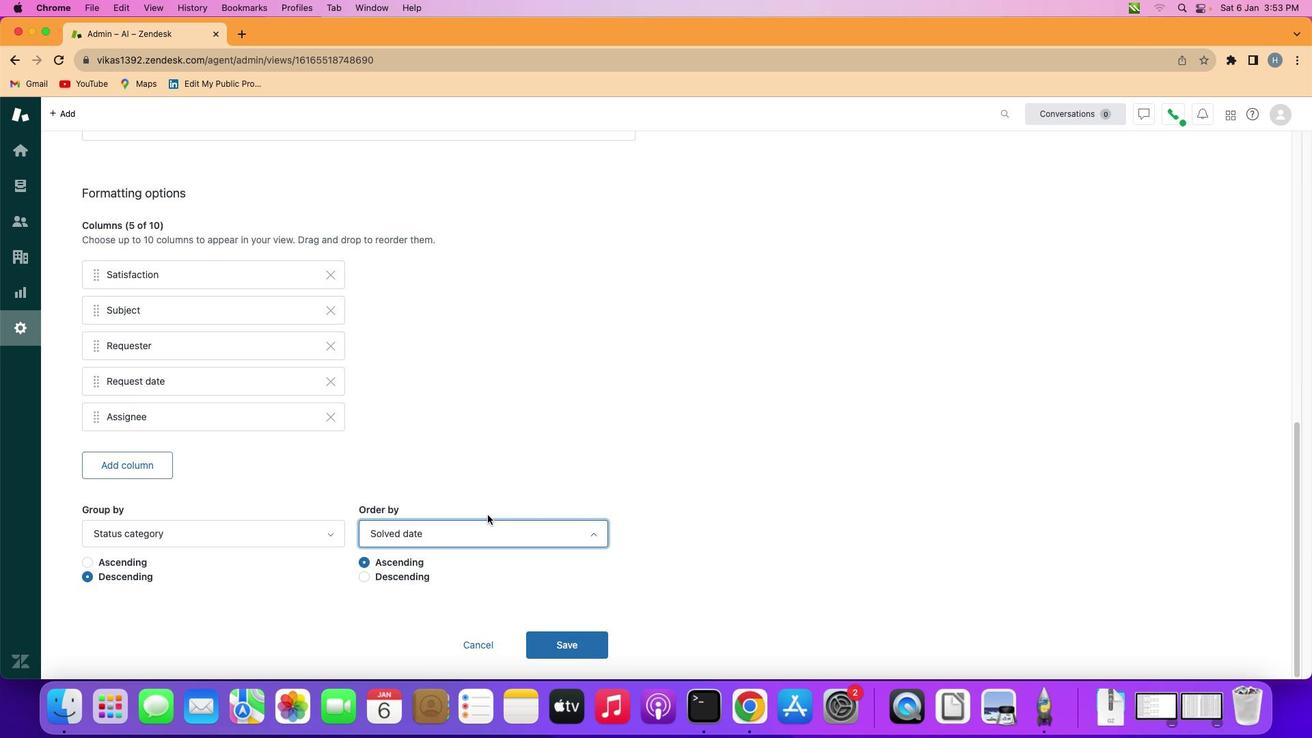 
Action: Mouse moved to (415, 579)
Screenshot: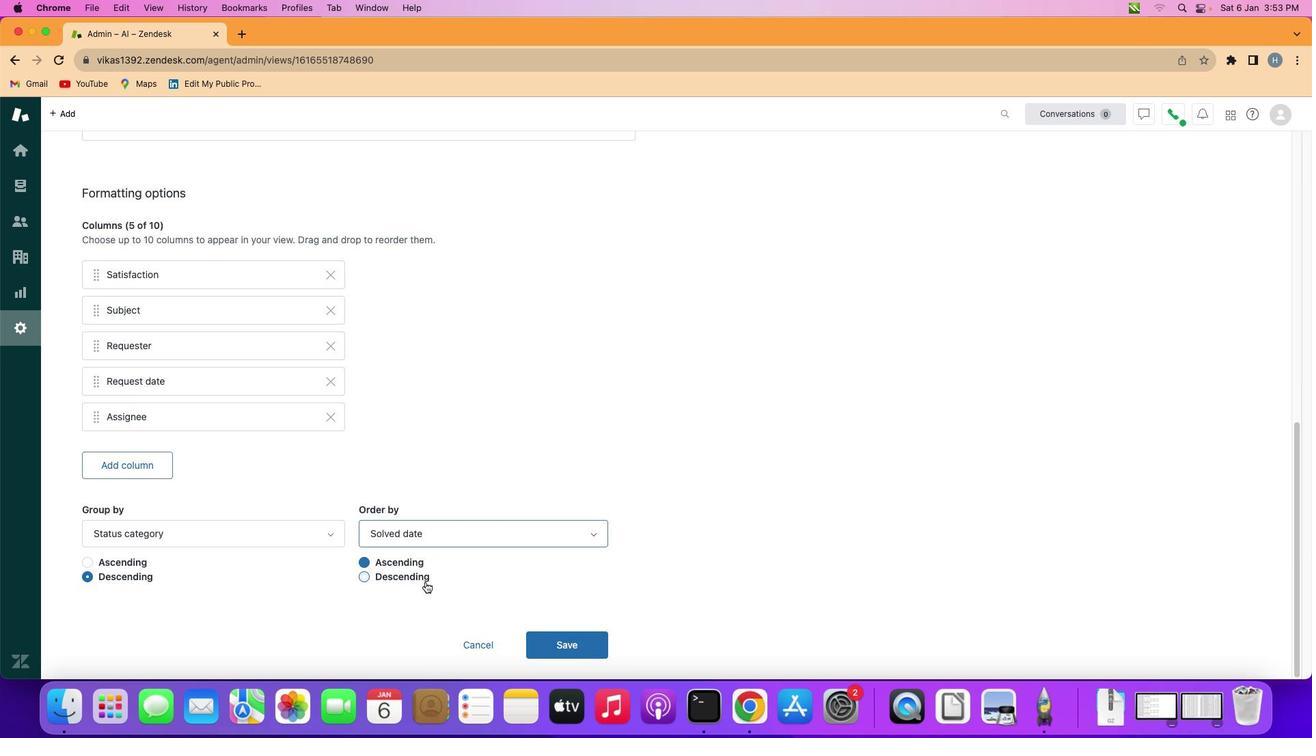 
Action: Mouse pressed left at (415, 579)
Screenshot: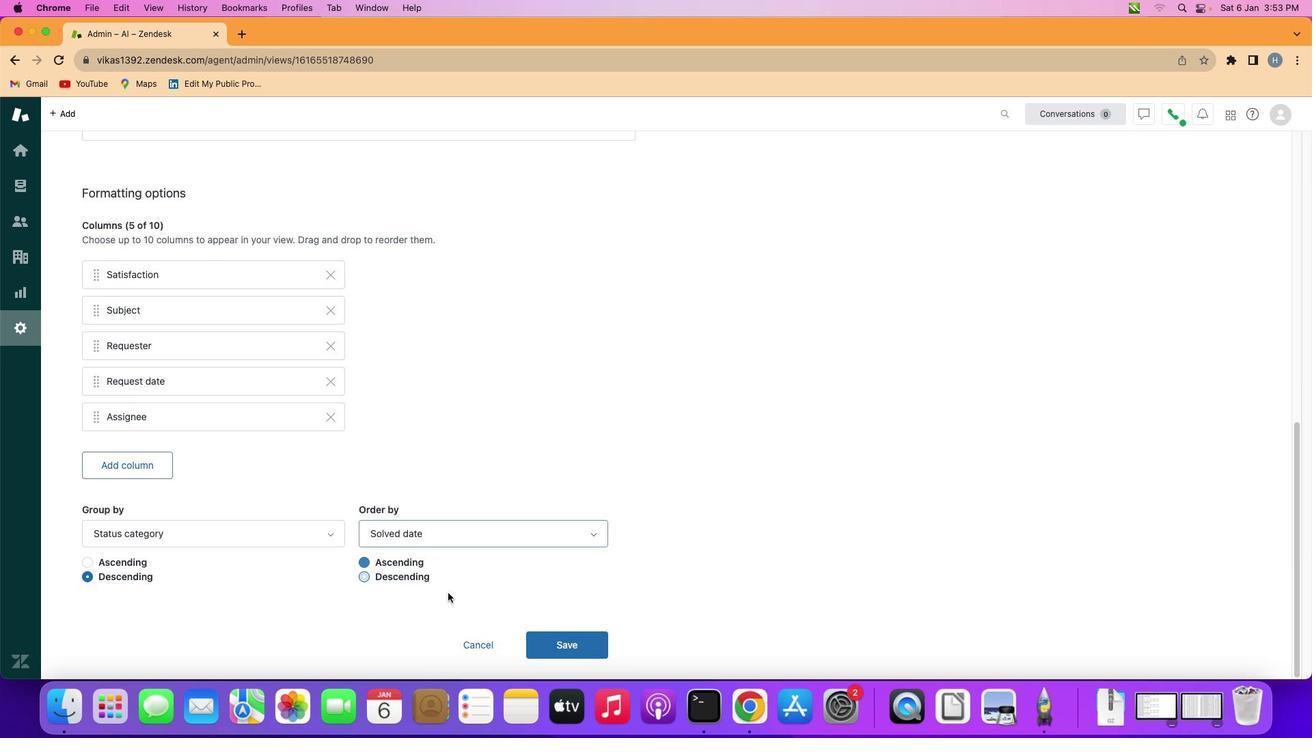 
Action: Mouse moved to (547, 648)
Screenshot: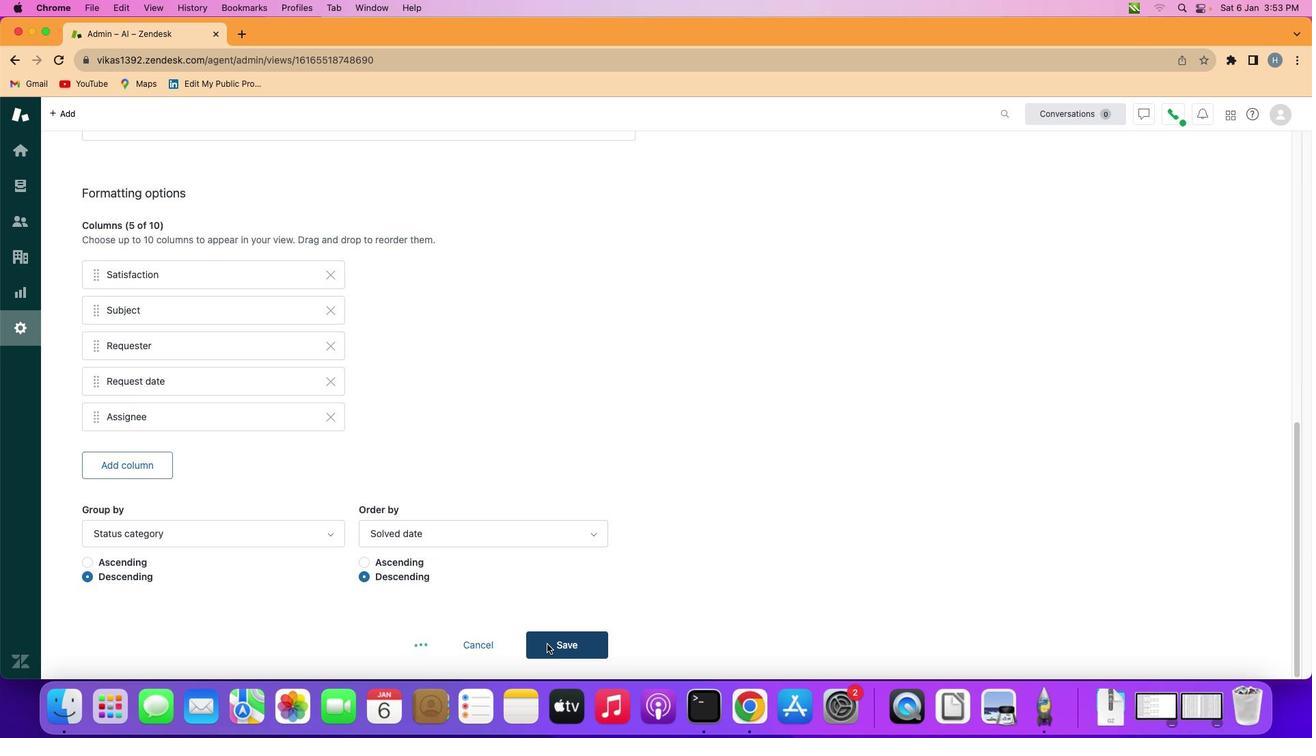 
Action: Mouse pressed left at (547, 648)
Screenshot: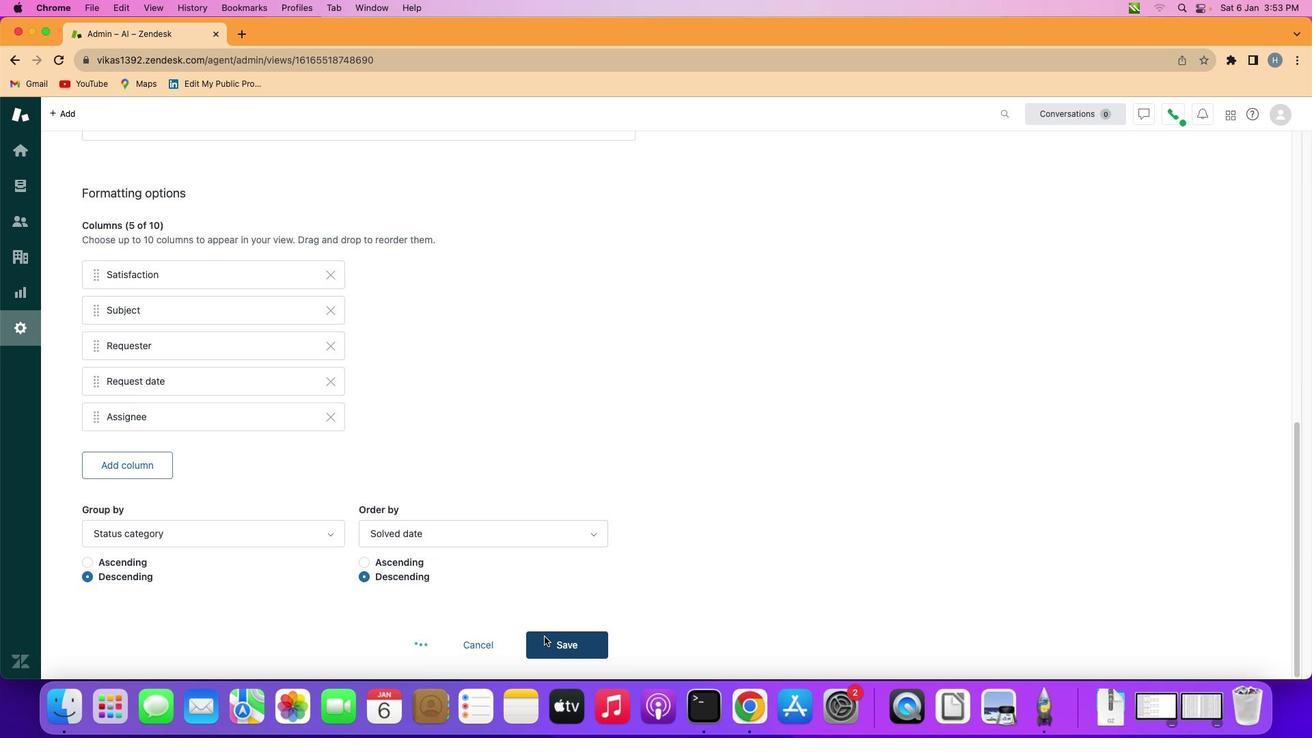 
Action: Mouse moved to (568, 428)
Screenshot: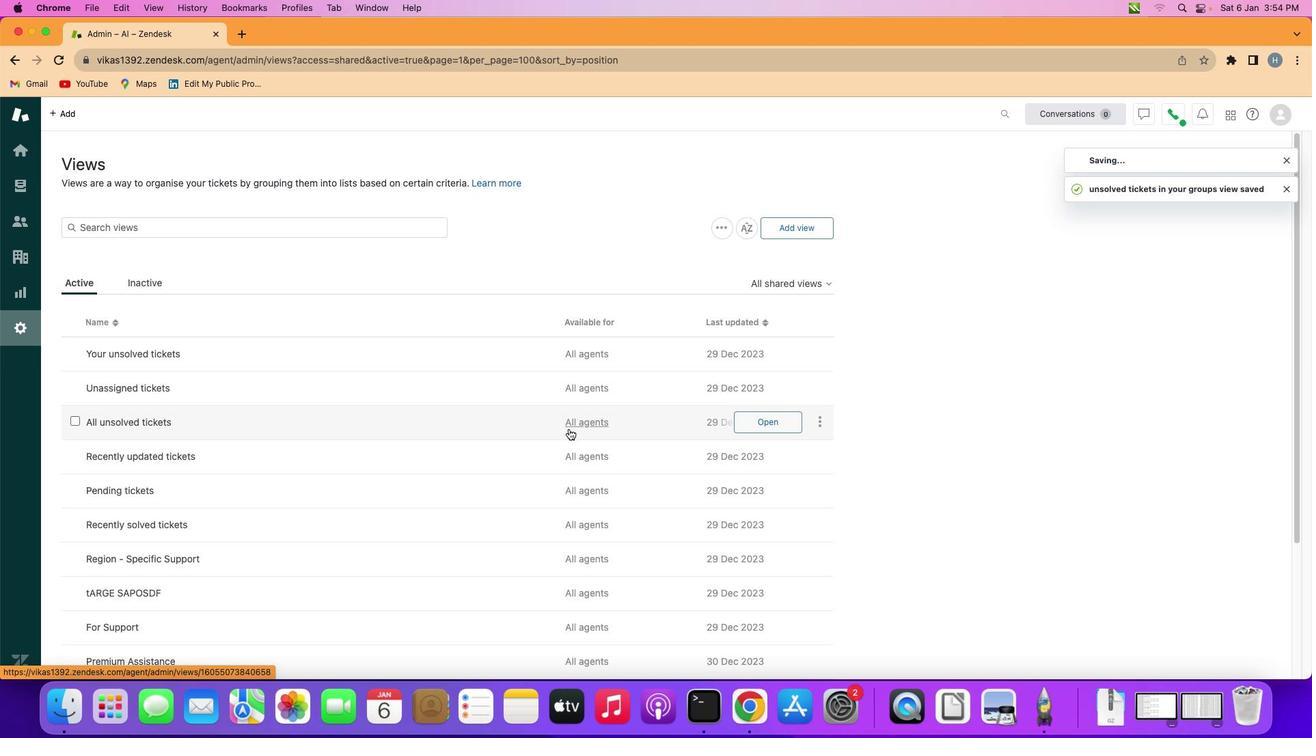 
